 Task: Open Card Customer Satisfaction Review in Board Product Market Fit Analysis and Optimization to Workspace Human Resources Software and add a team member Softage.2@softage.net, a label Blue, a checklist Football, an attachment from your computer, a color Blue and finally, add a card description 'Research and develop new service pricing strategy' and a comment 'Let us approach this task with a sense of urgency and prioritize it accordingly.'. Add a start date 'Jan 06, 1900' with a due date 'Jan 13, 1900'
Action: Mouse moved to (519, 184)
Screenshot: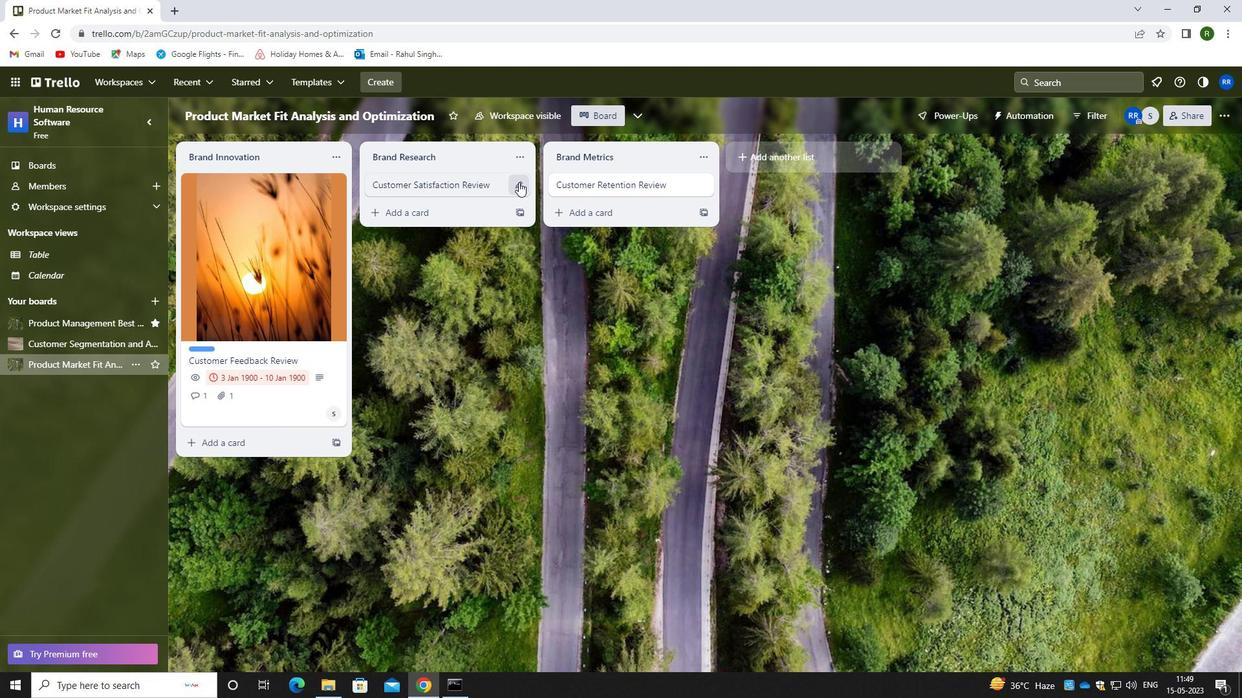 
Action: Mouse pressed left at (519, 184)
Screenshot: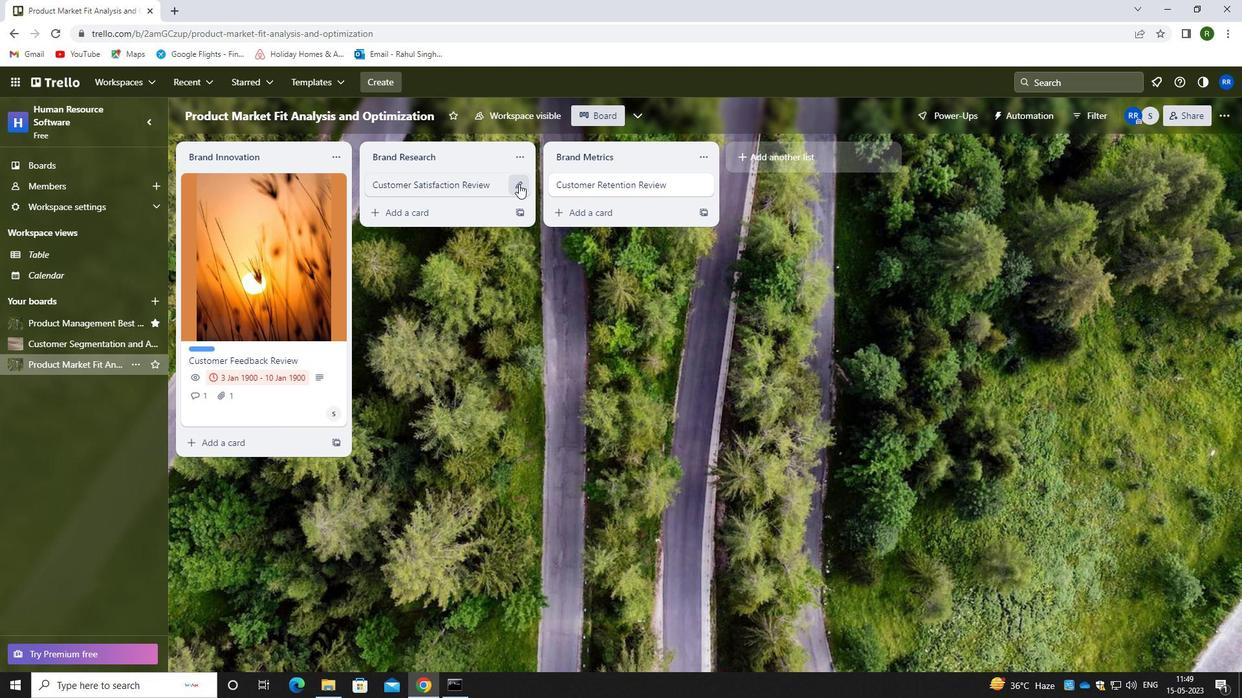 
Action: Mouse moved to (579, 182)
Screenshot: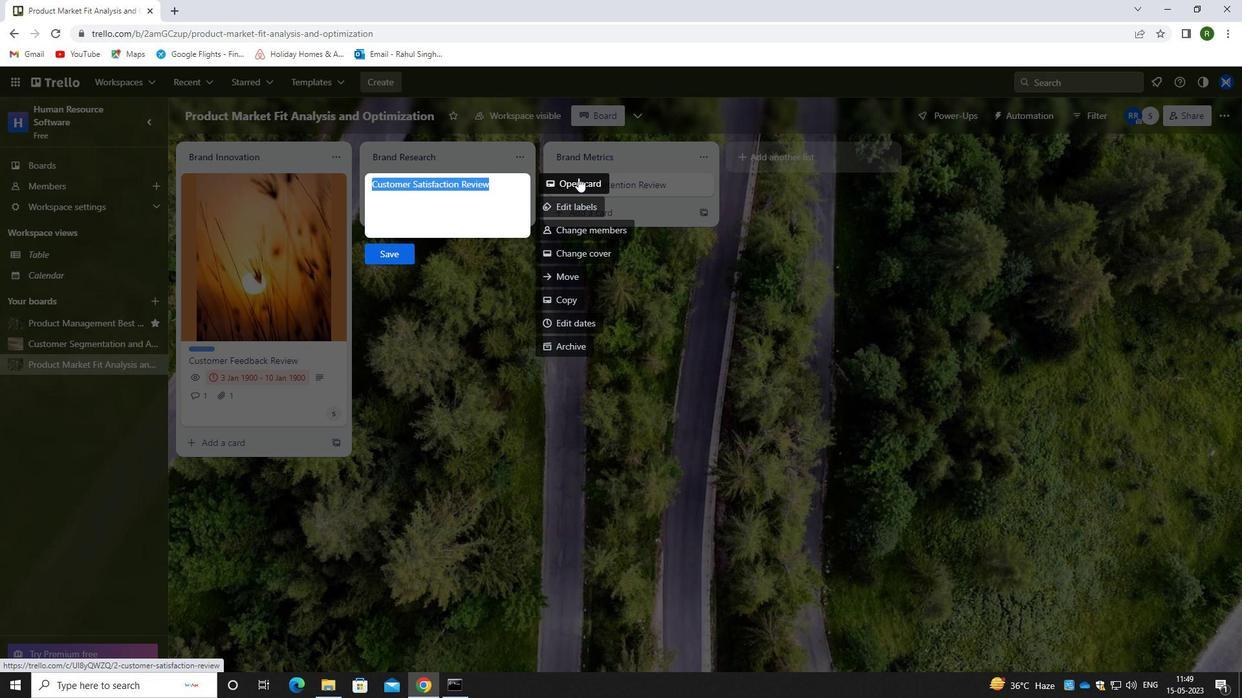 
Action: Mouse pressed left at (579, 182)
Screenshot: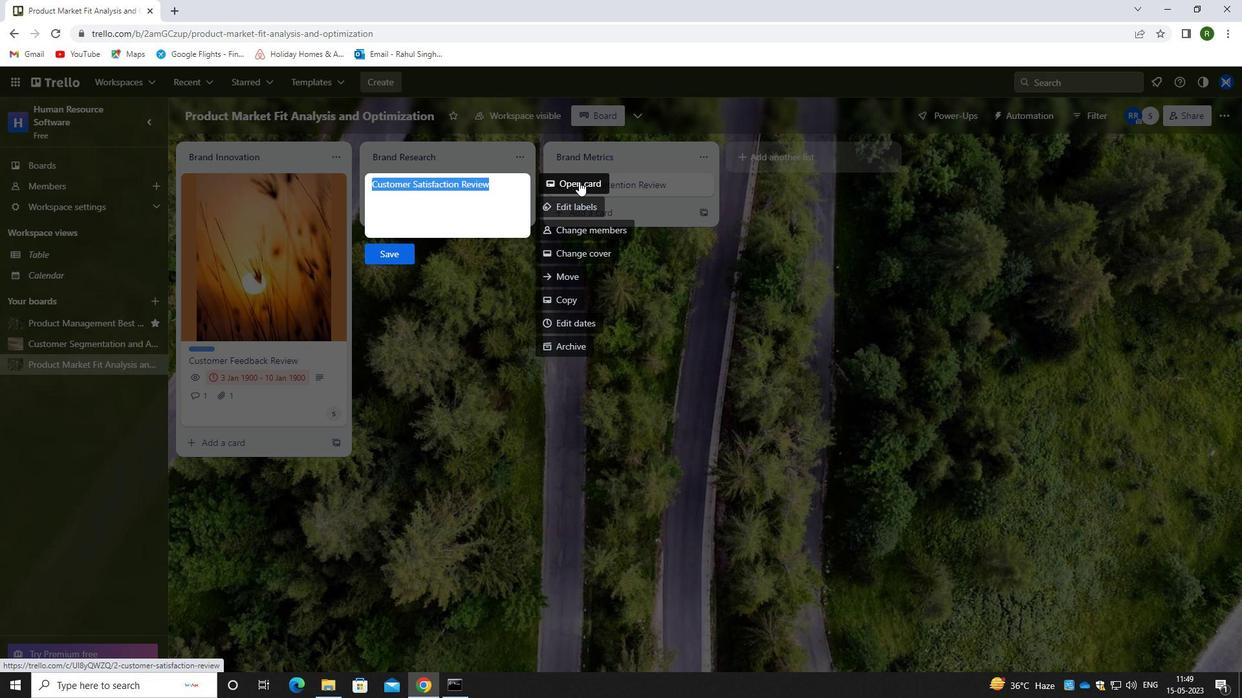 
Action: Mouse moved to (774, 232)
Screenshot: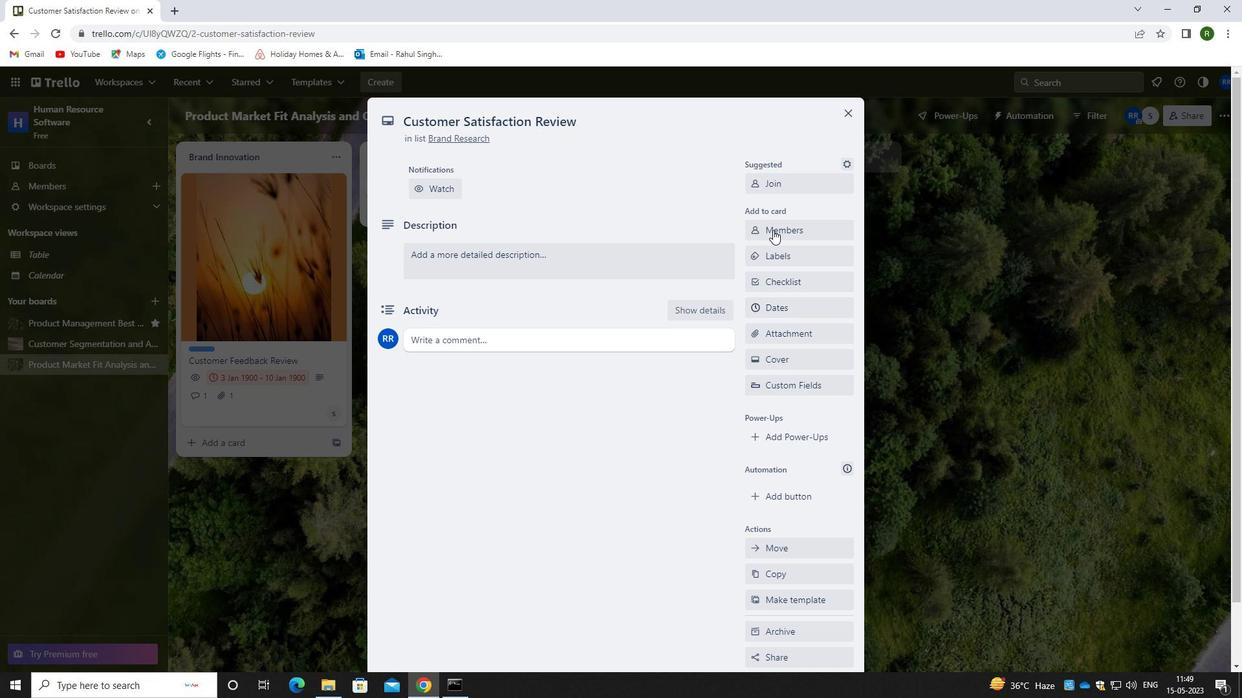 
Action: Mouse pressed left at (774, 232)
Screenshot: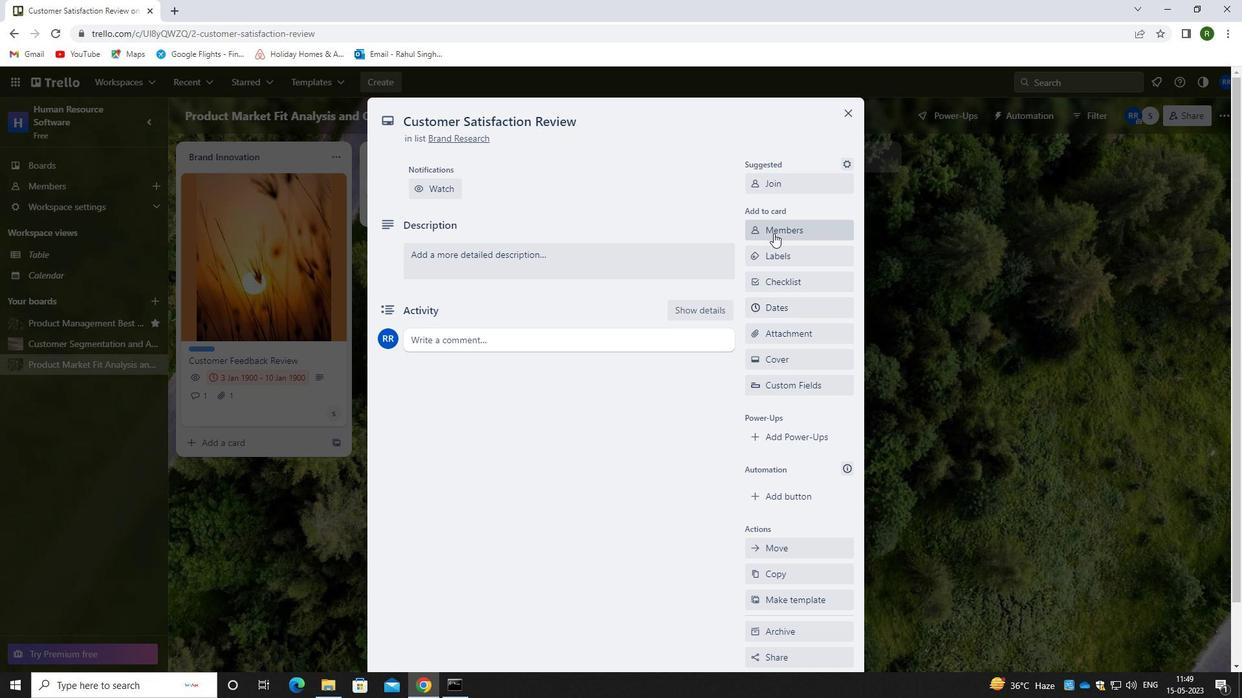 
Action: Mouse moved to (767, 277)
Screenshot: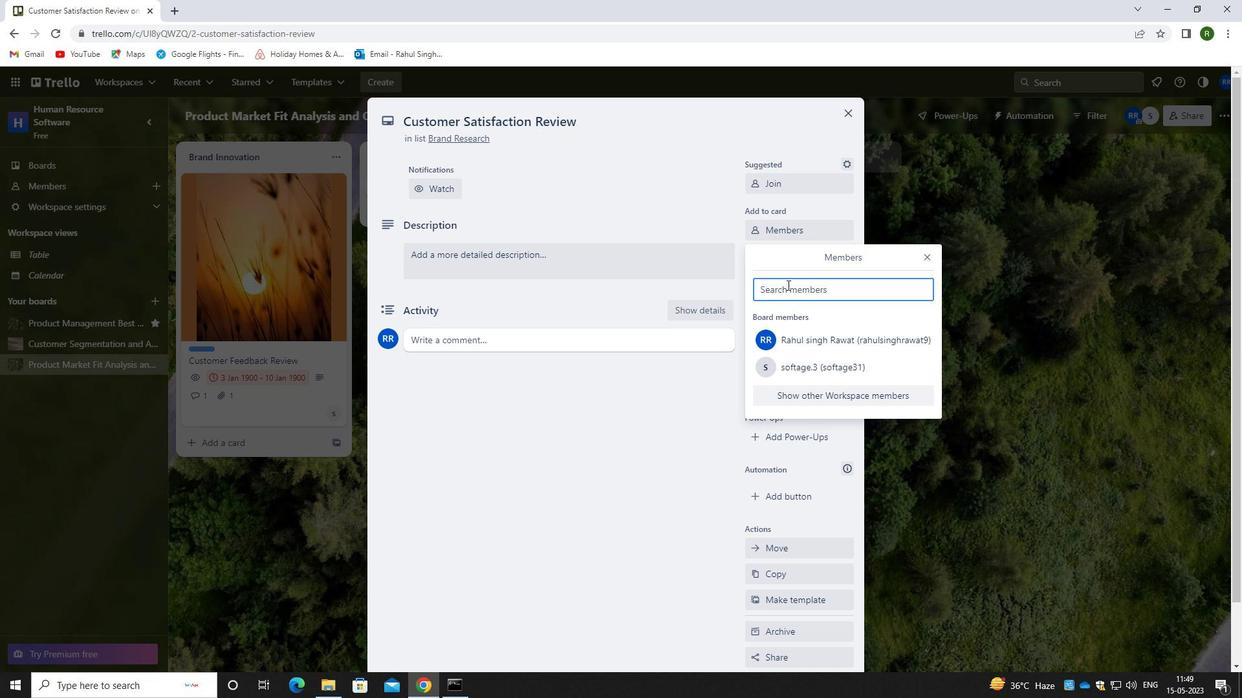 
Action: Key pressed <Key.caps_lock>s<Key.caps_lock>oftage.2<Key.shift>@SOFTAG.NEY<Key.backspace>T
Screenshot: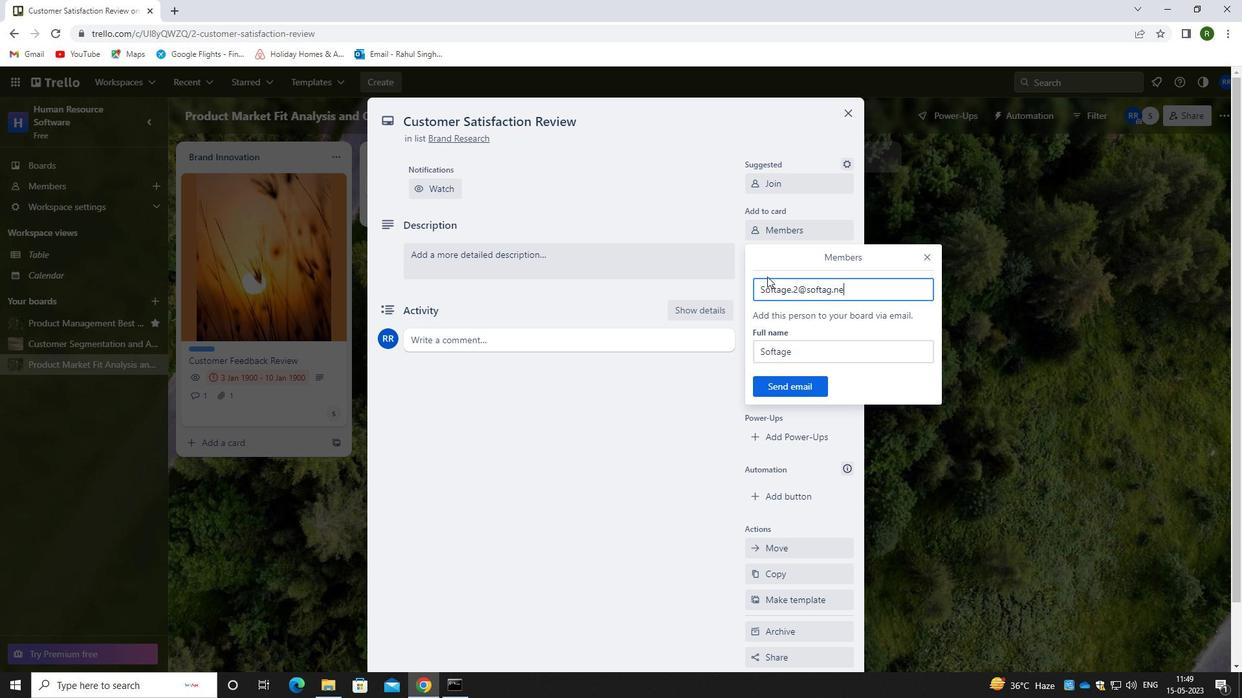 
Action: Mouse moved to (810, 393)
Screenshot: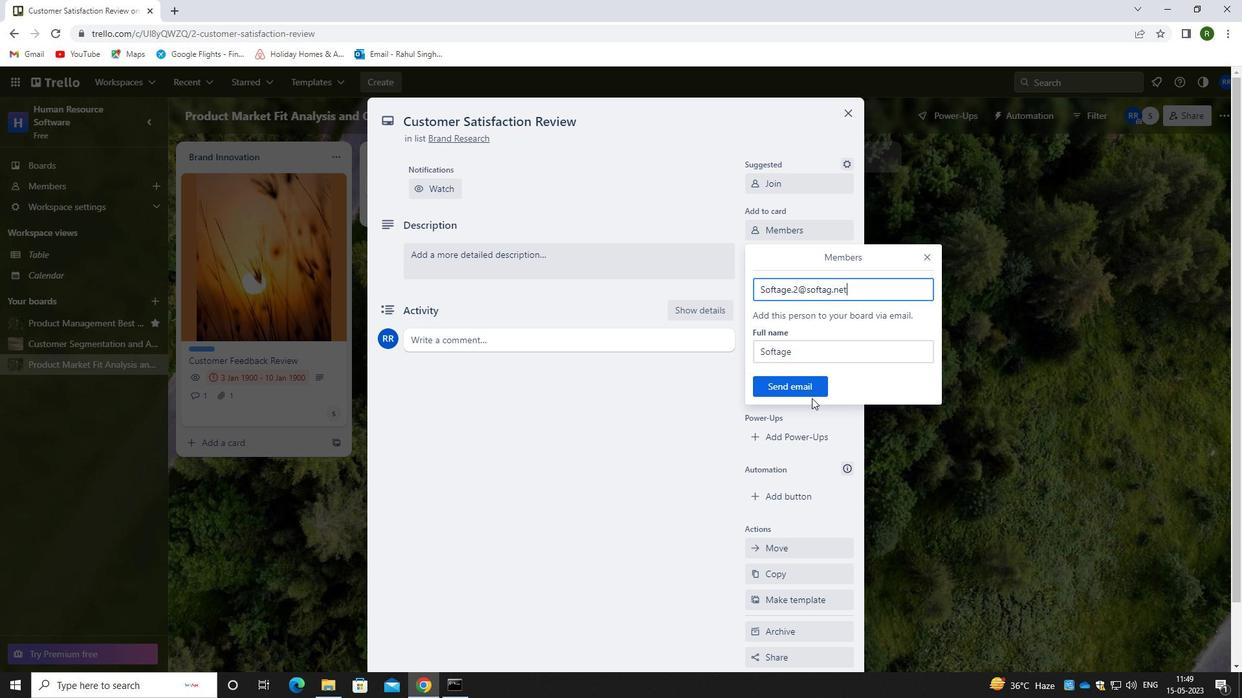 
Action: Mouse pressed left at (810, 393)
Screenshot: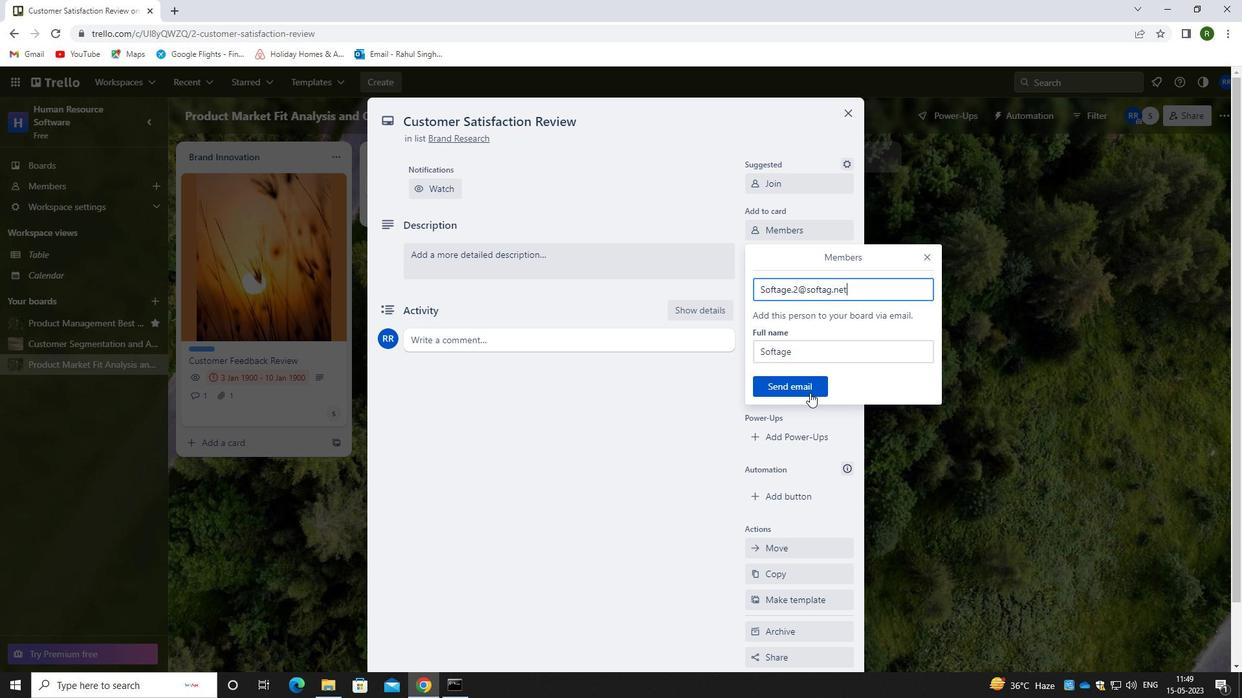 
Action: Mouse moved to (791, 259)
Screenshot: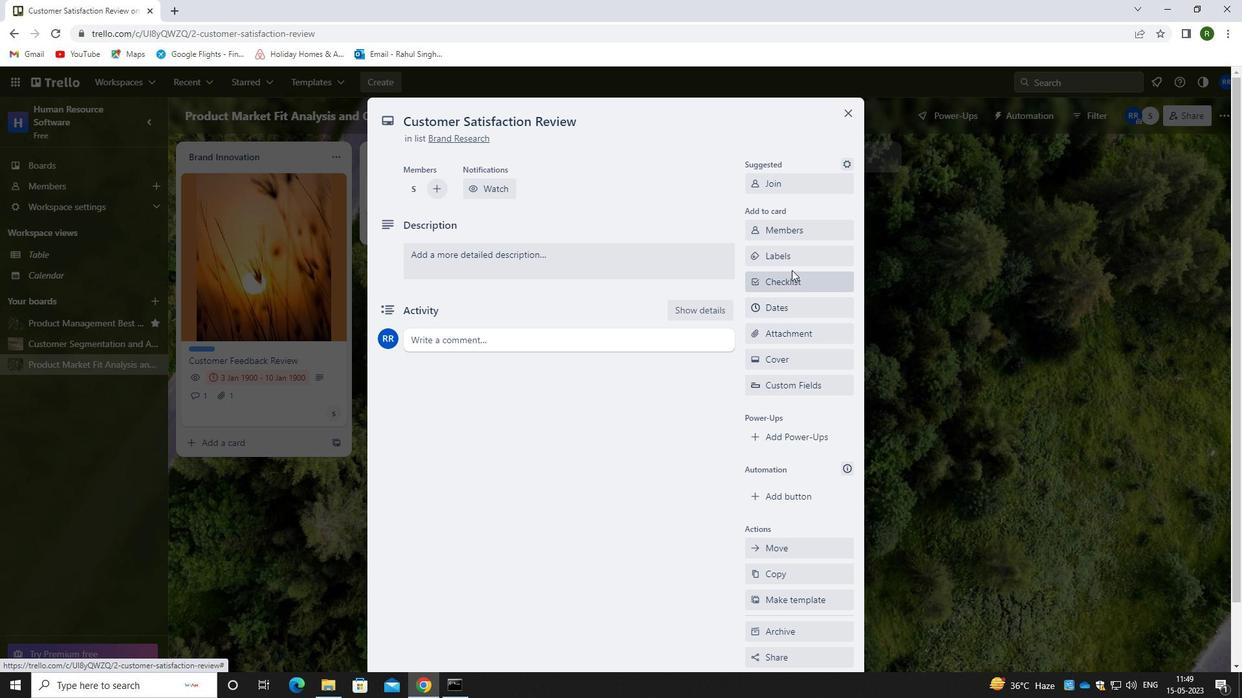 
Action: Mouse pressed left at (791, 259)
Screenshot: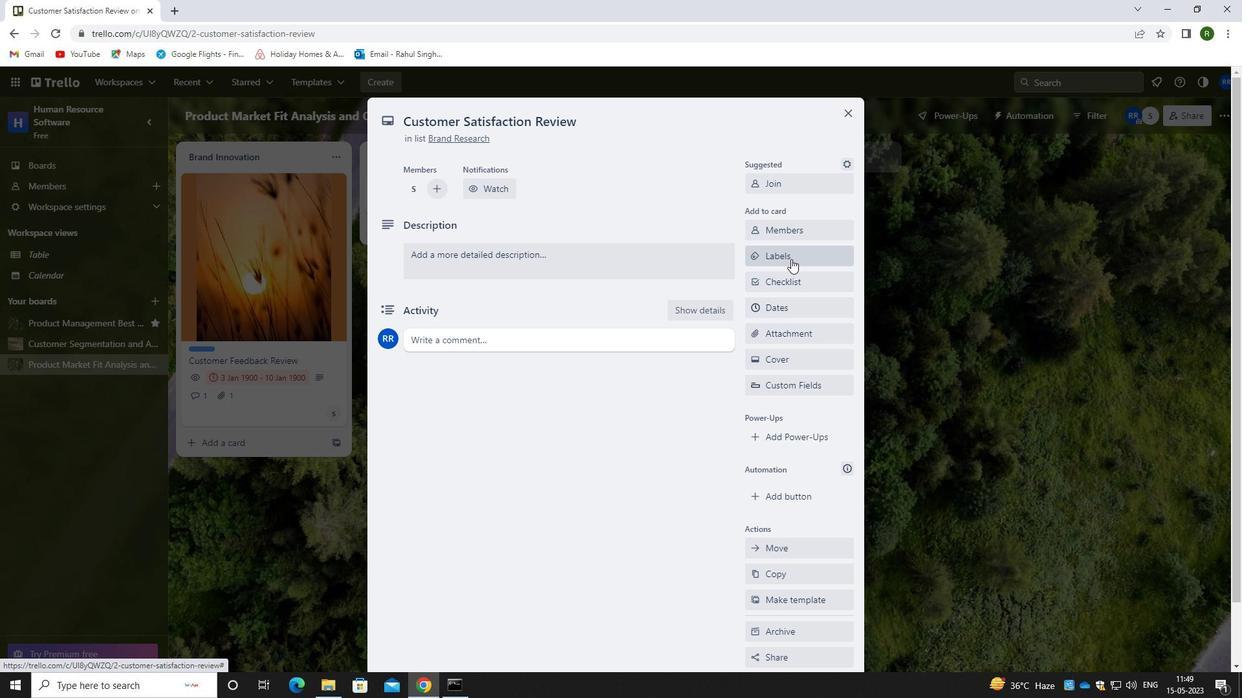 
Action: Mouse moved to (791, 259)
Screenshot: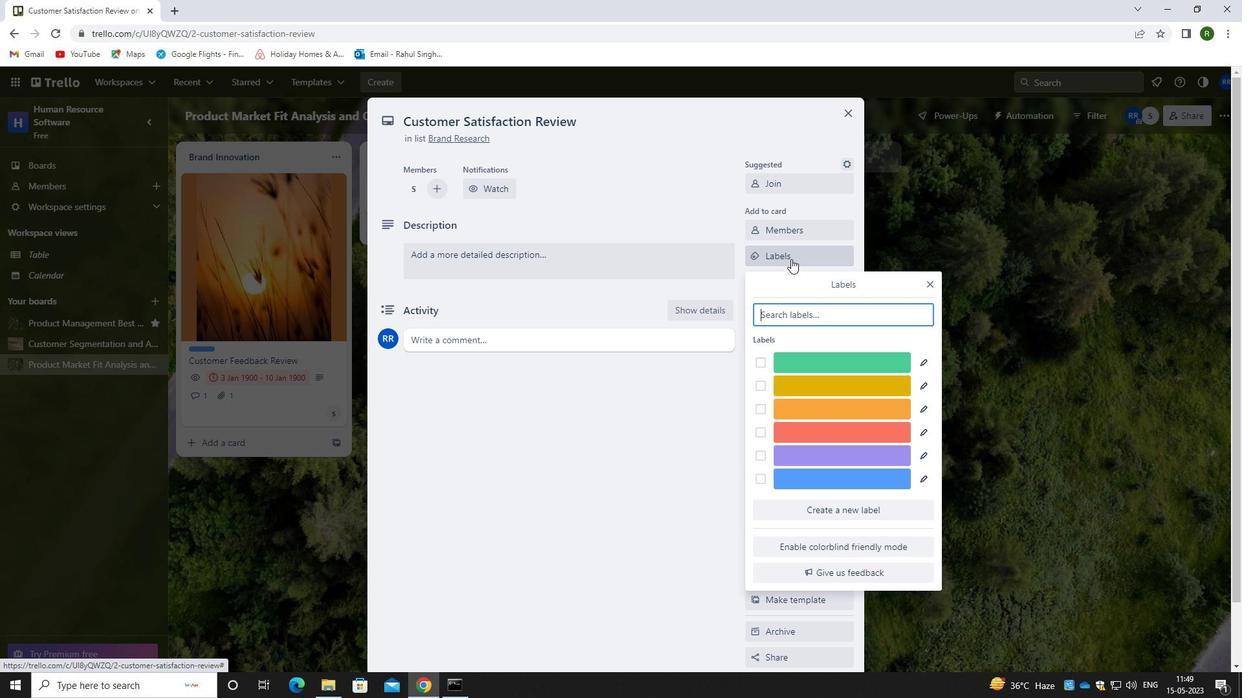 
Action: Key pressed BLUE
Screenshot: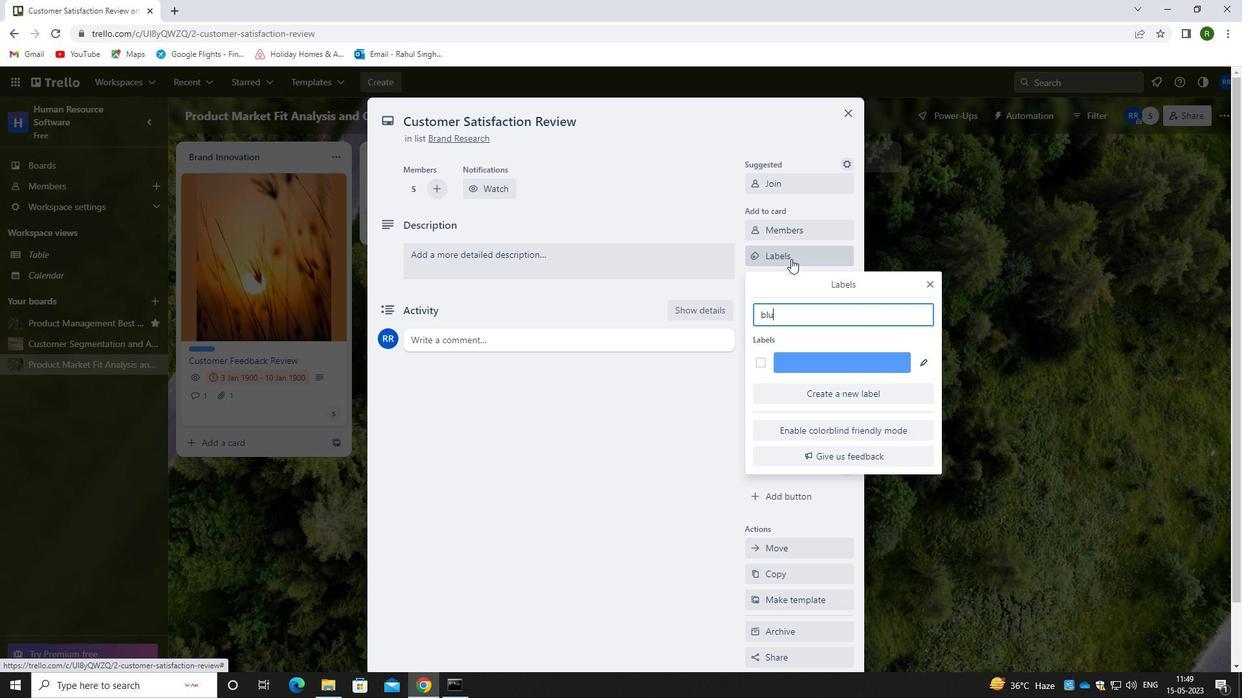 
Action: Mouse moved to (765, 362)
Screenshot: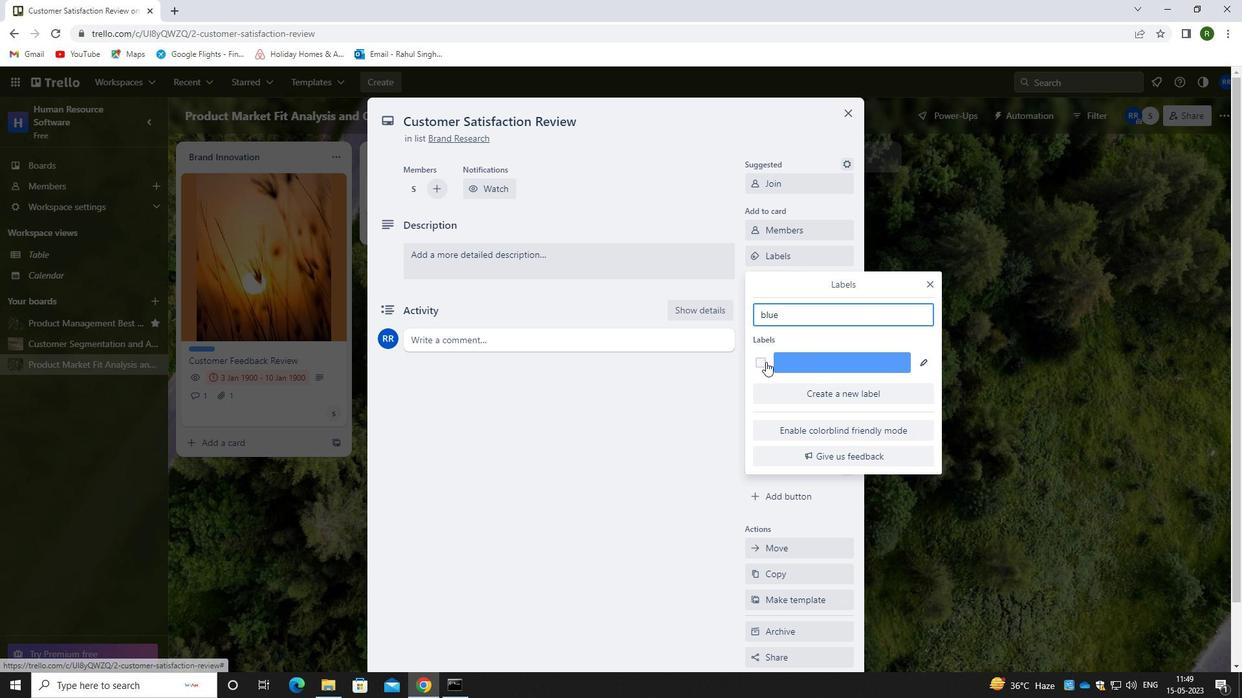 
Action: Mouse pressed left at (765, 362)
Screenshot: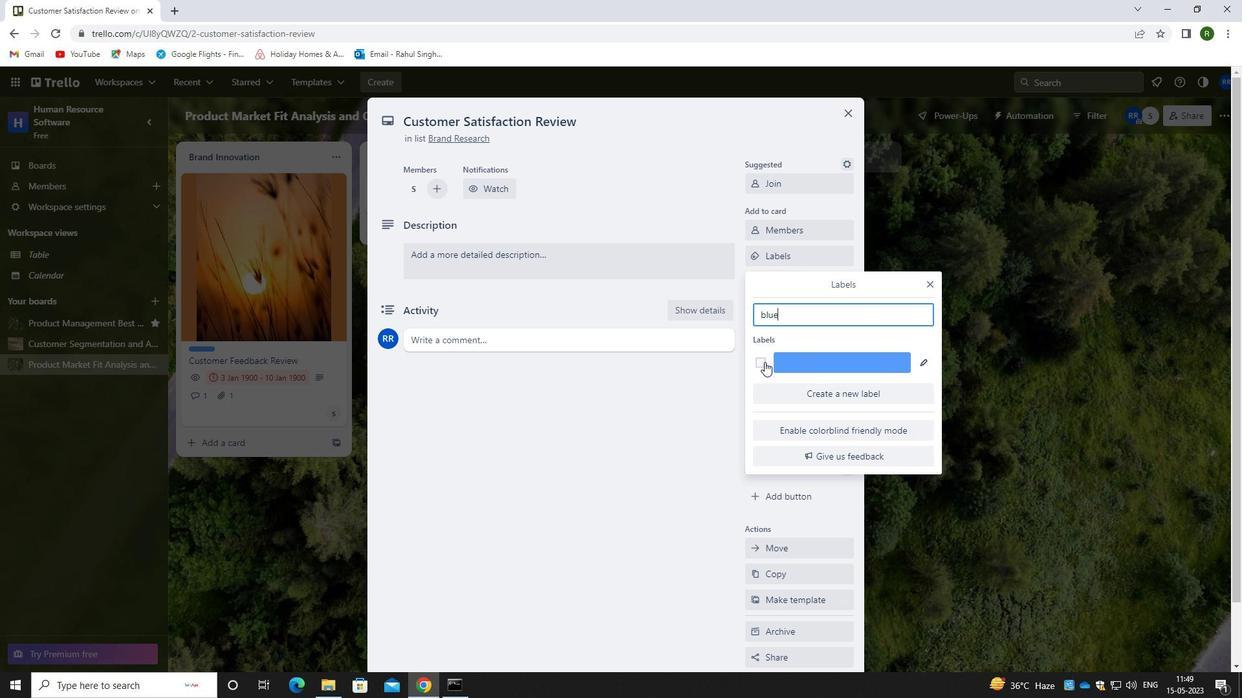 
Action: Mouse moved to (674, 424)
Screenshot: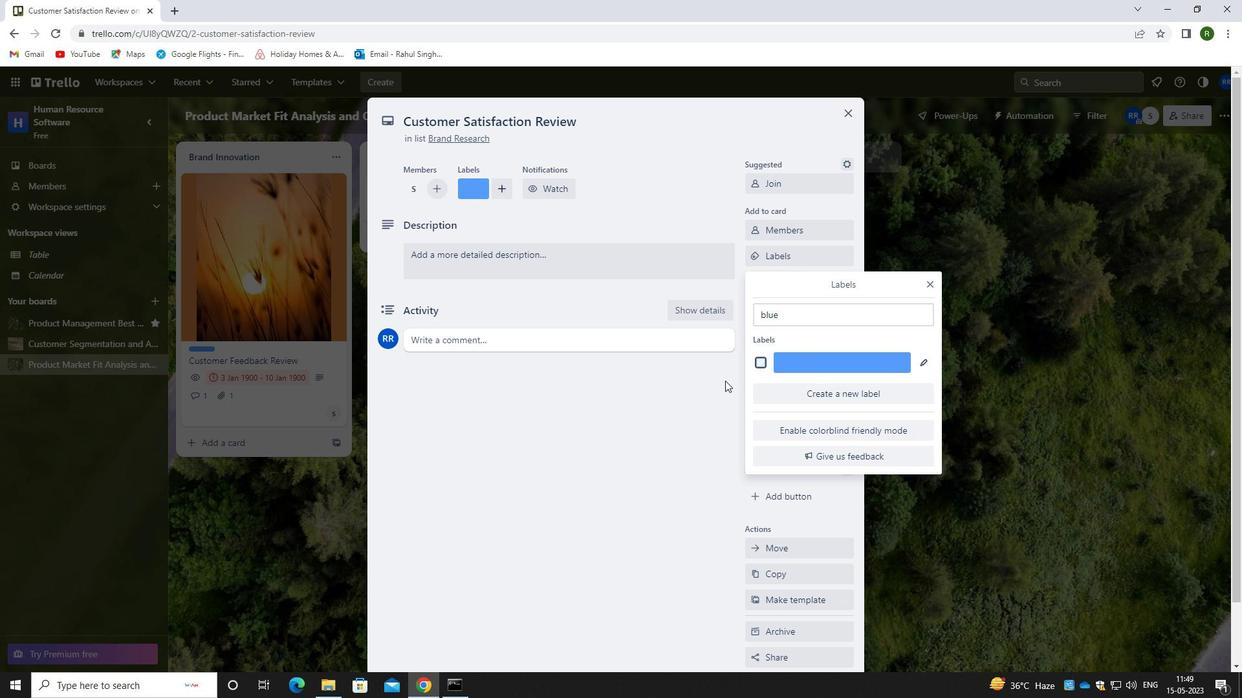 
Action: Mouse pressed left at (674, 424)
Screenshot: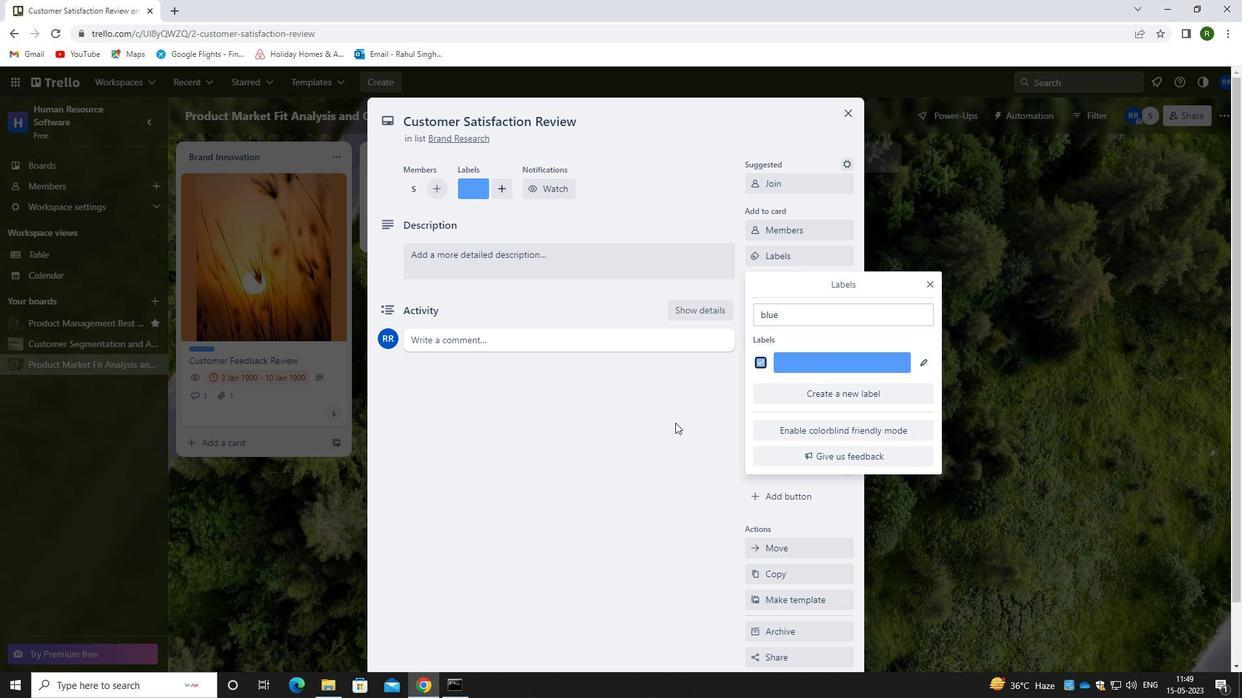 
Action: Mouse moved to (803, 284)
Screenshot: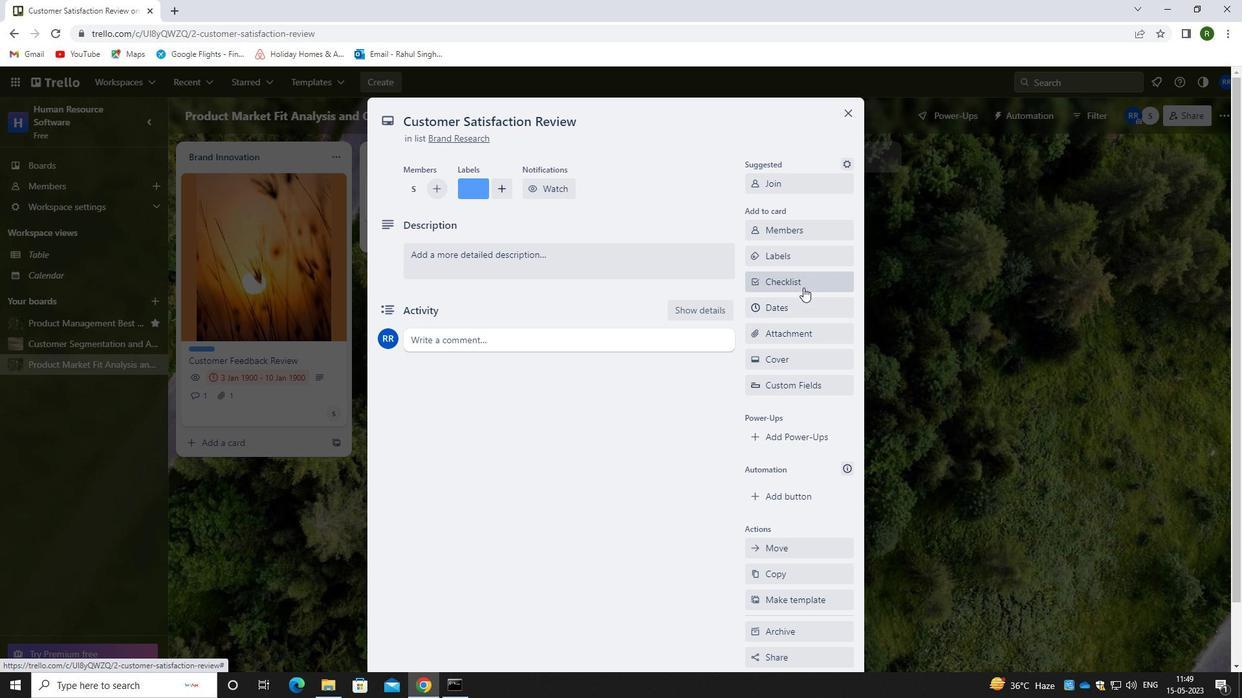 
Action: Mouse pressed left at (803, 284)
Screenshot: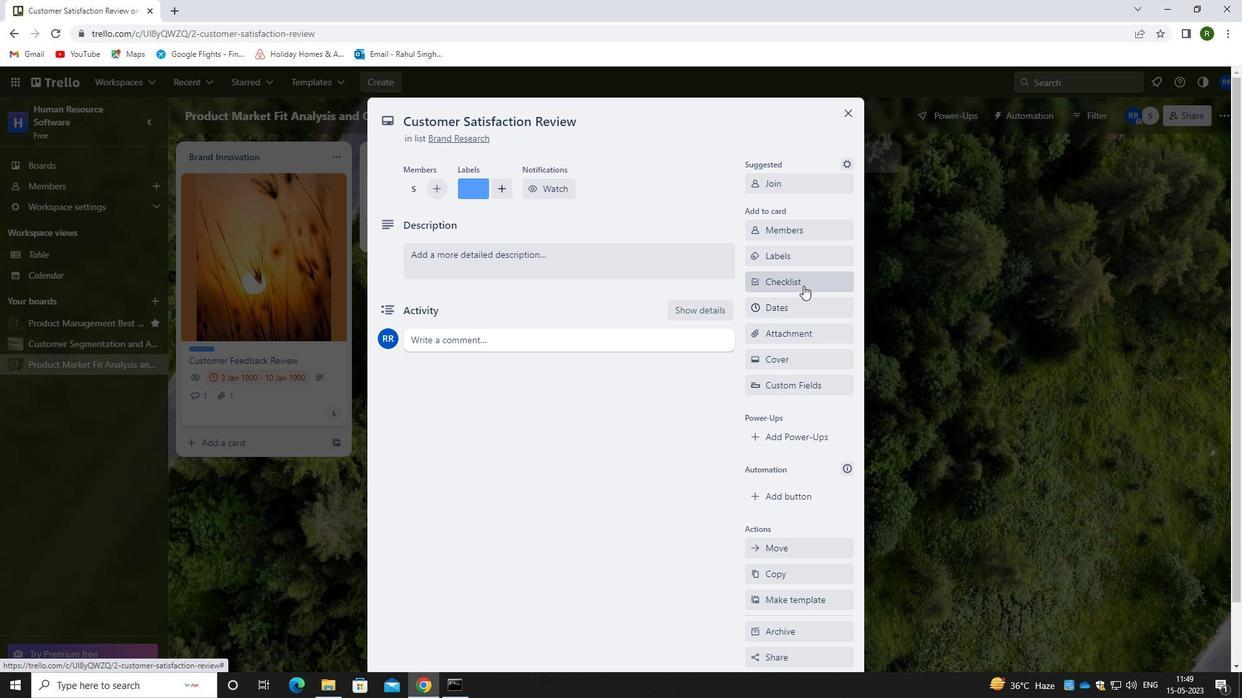
Action: Mouse moved to (759, 317)
Screenshot: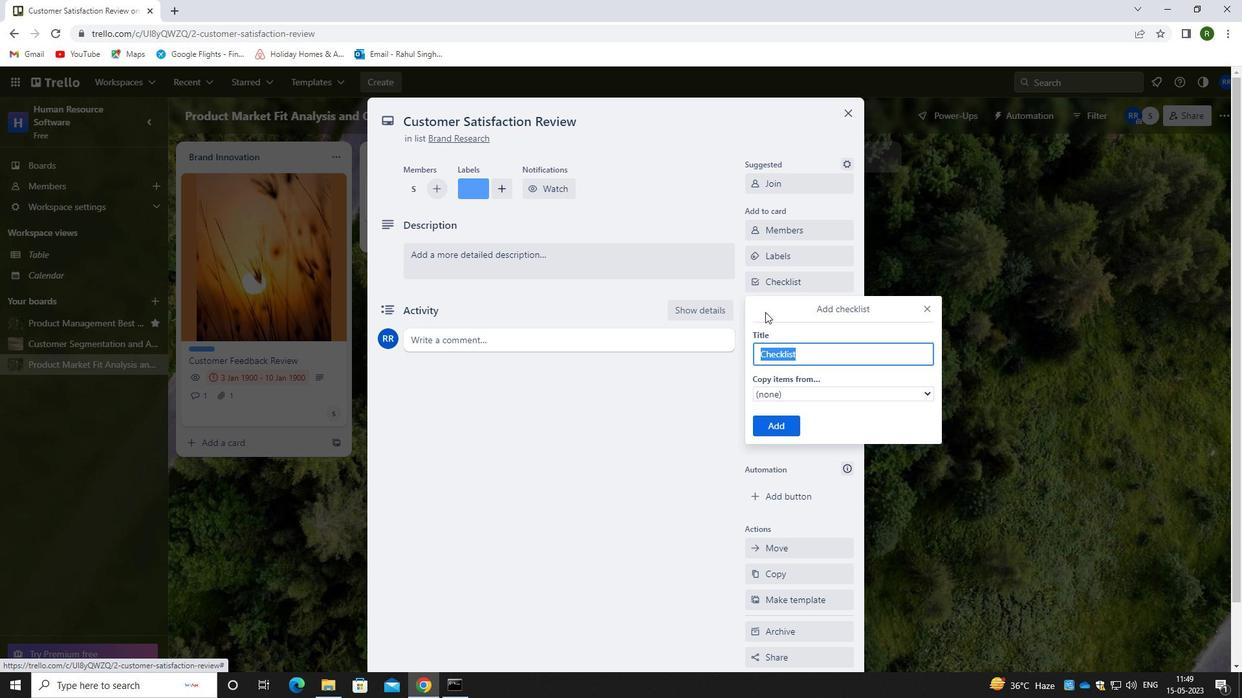 
Action: Key pressed <Key.shift>FOOTBALL
Screenshot: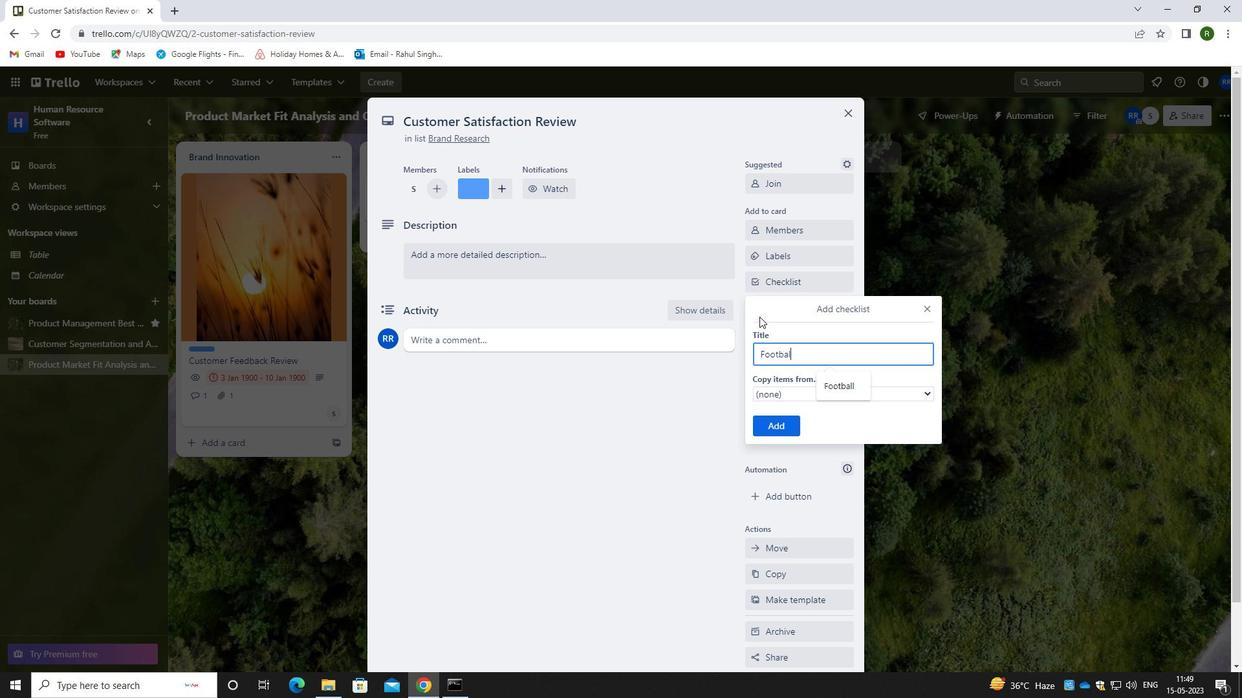 
Action: Mouse moved to (774, 427)
Screenshot: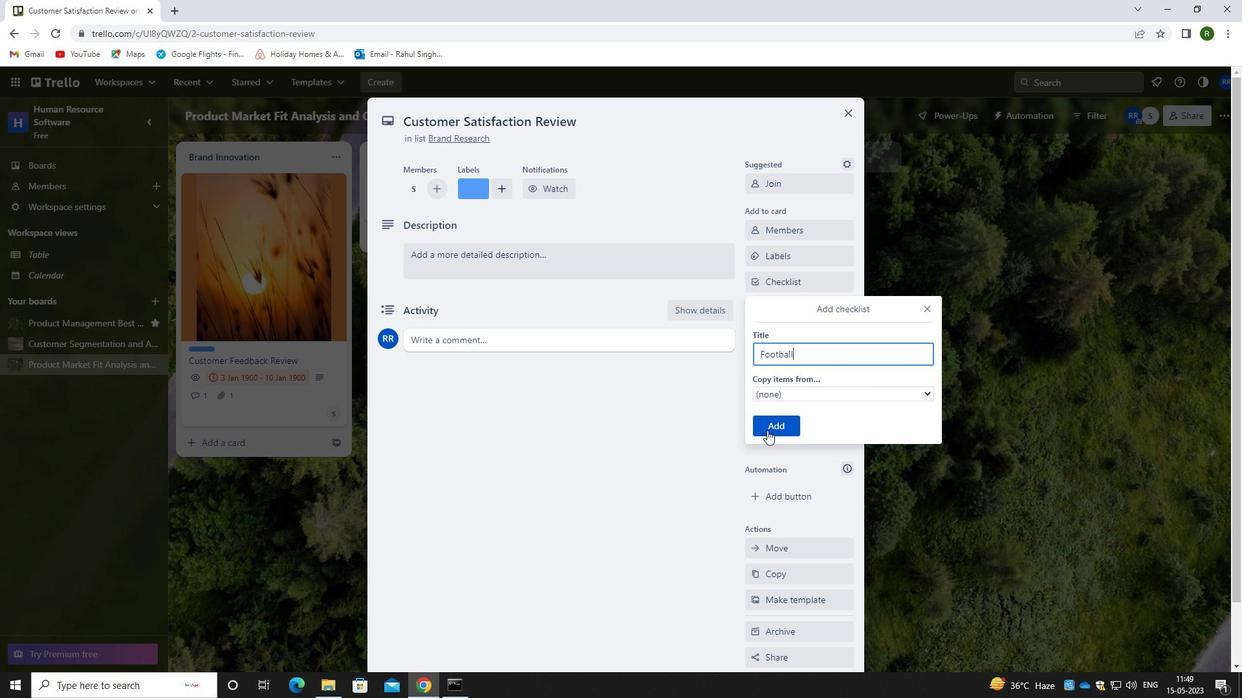 
Action: Mouse pressed left at (774, 427)
Screenshot: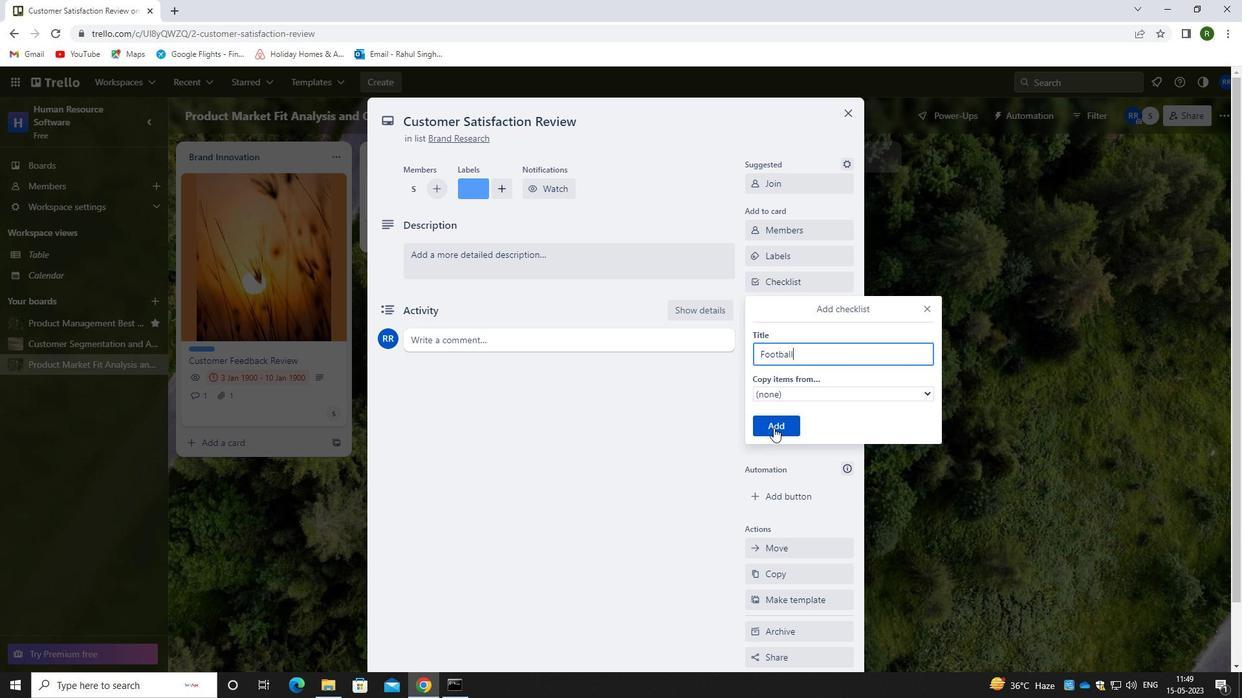 
Action: Mouse moved to (803, 336)
Screenshot: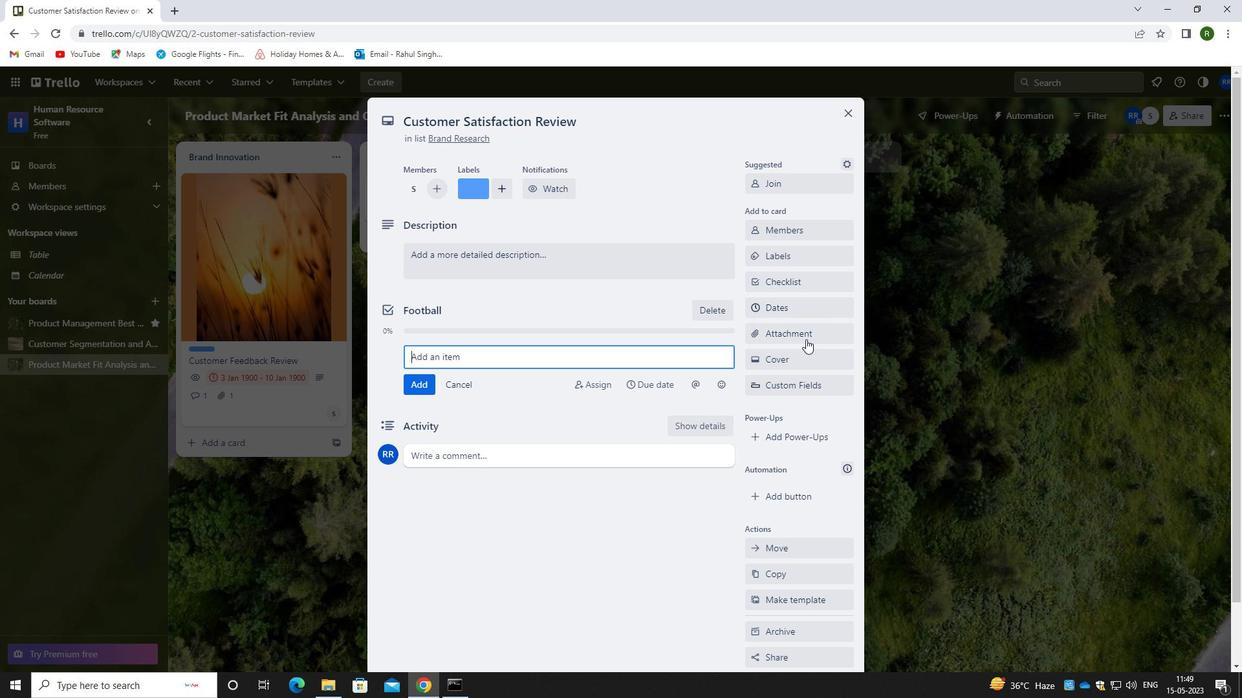 
Action: Mouse pressed left at (803, 336)
Screenshot: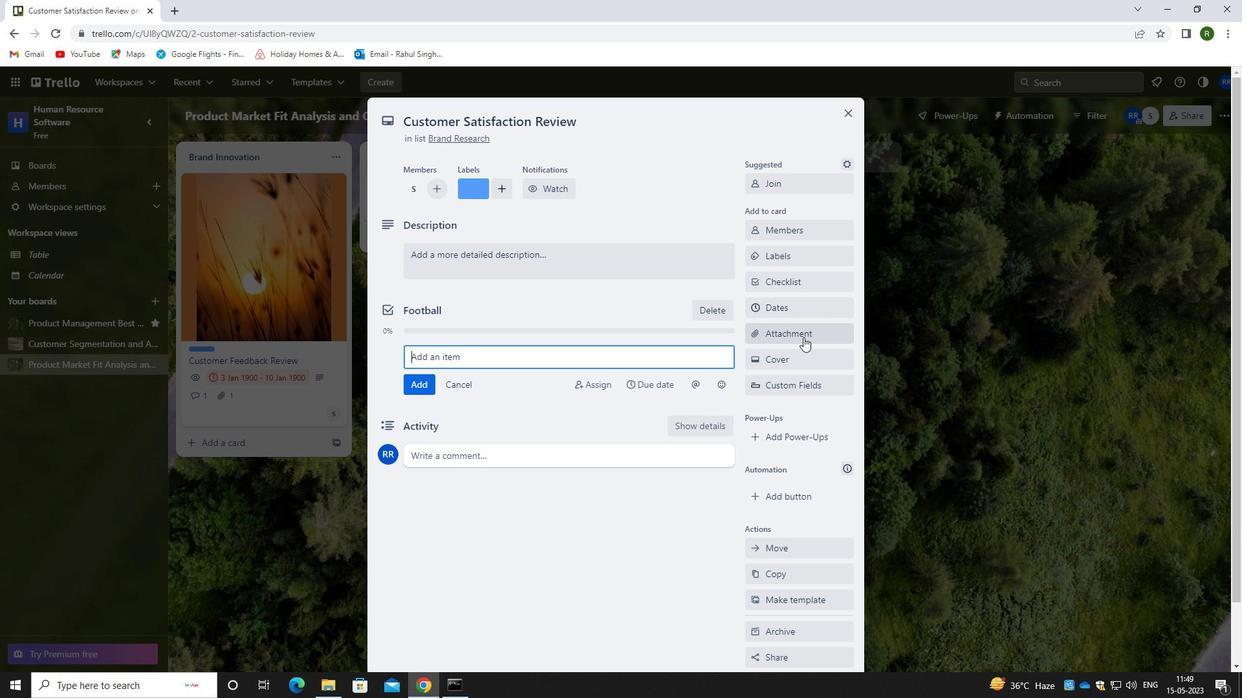 
Action: Mouse moved to (808, 332)
Screenshot: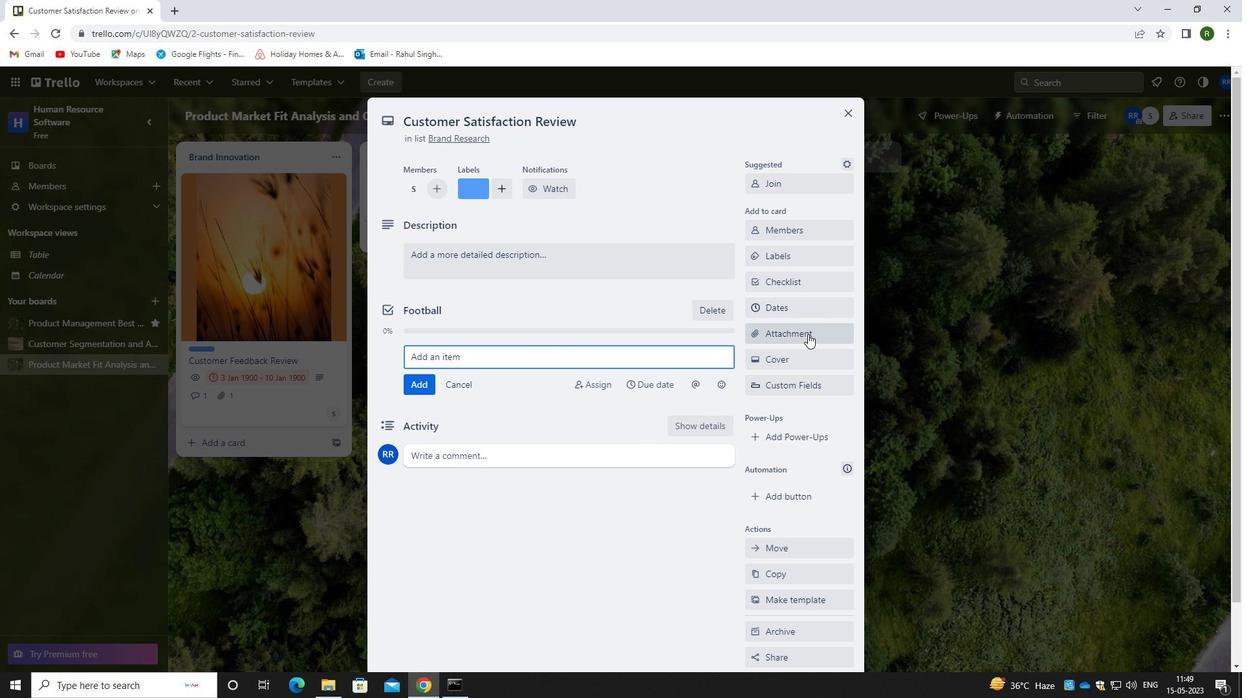 
Action: Mouse pressed left at (808, 332)
Screenshot: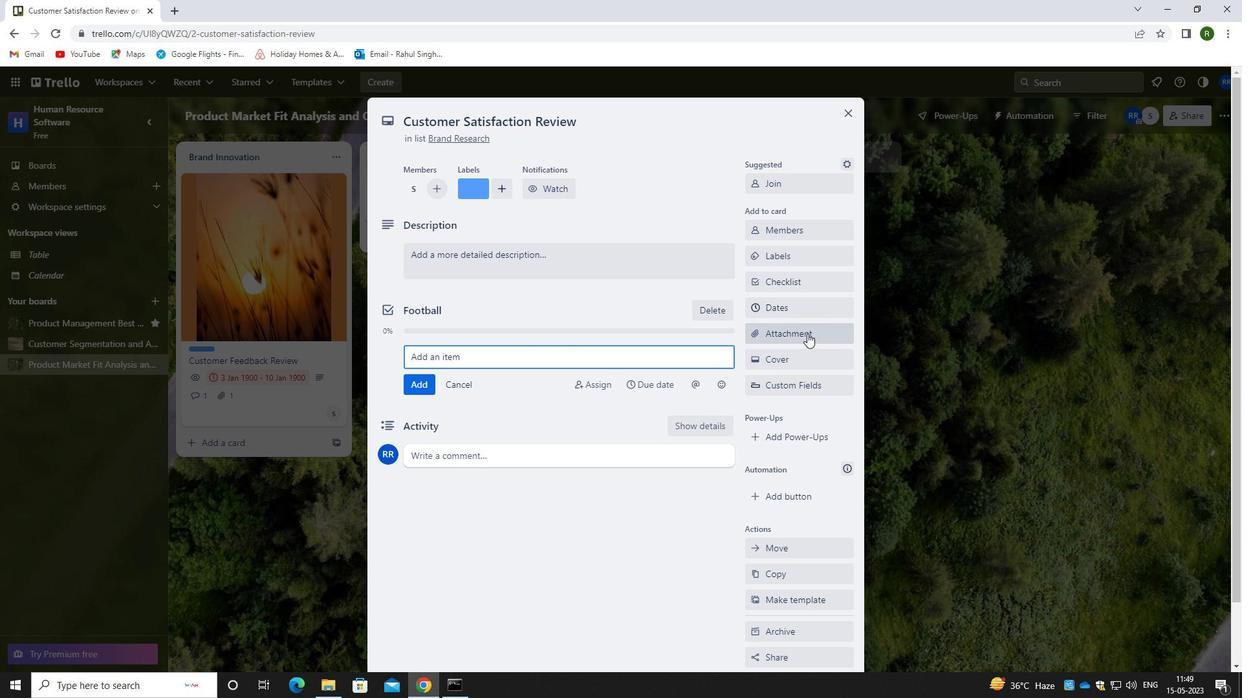 
Action: Mouse moved to (788, 394)
Screenshot: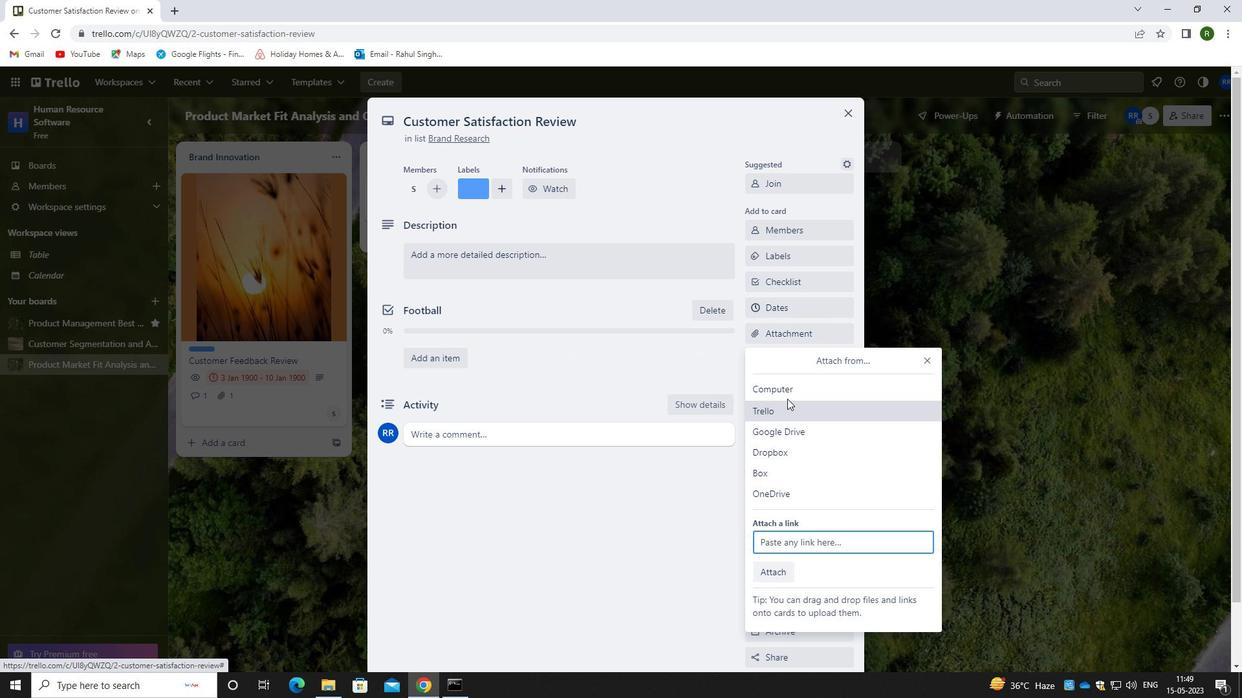 
Action: Mouse pressed left at (788, 394)
Screenshot: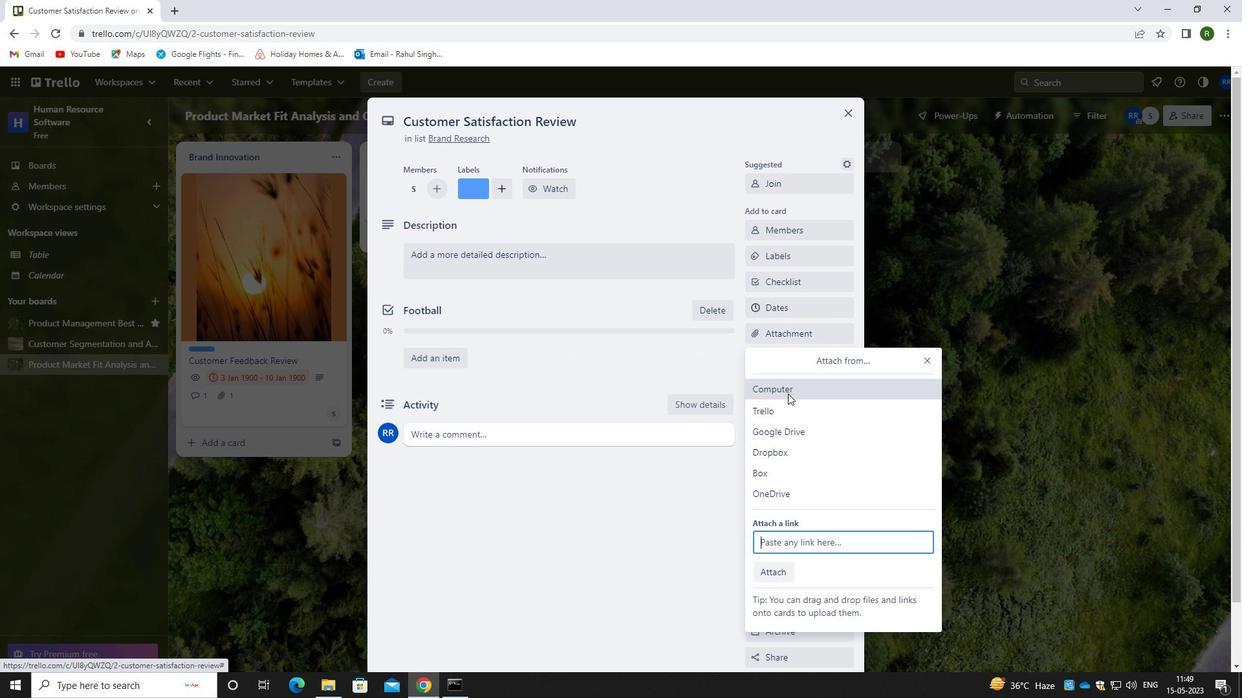 
Action: Mouse moved to (162, 144)
Screenshot: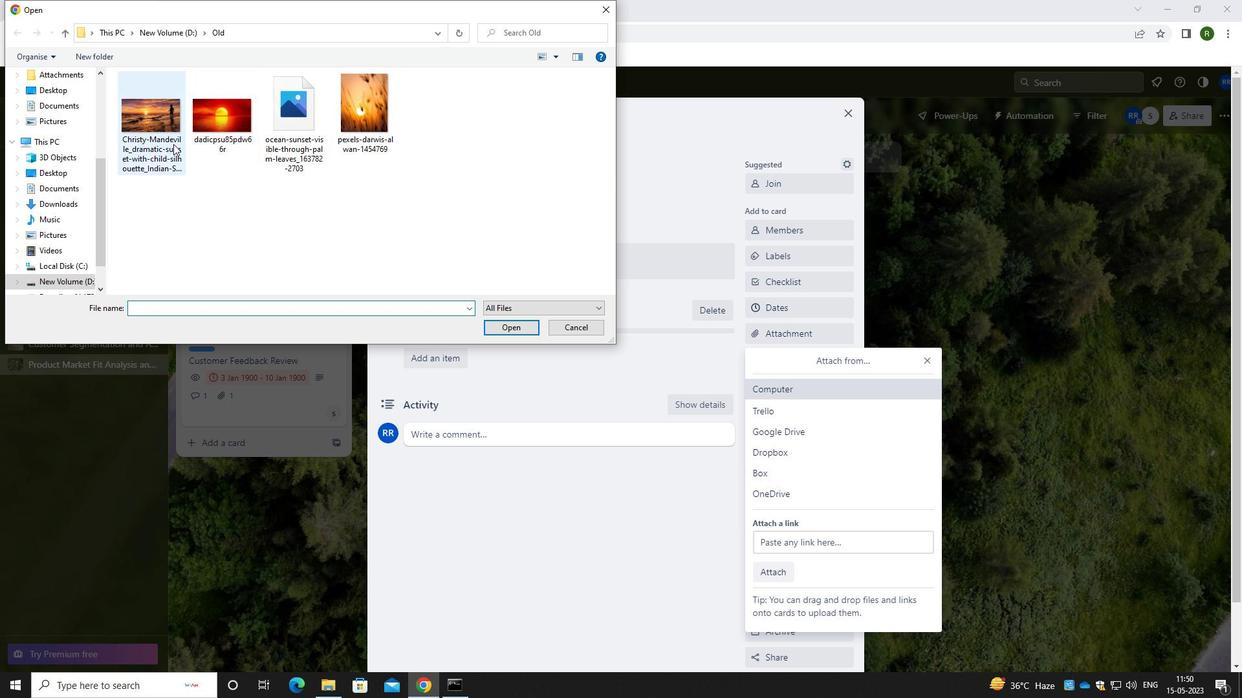 
Action: Mouse pressed left at (162, 144)
Screenshot: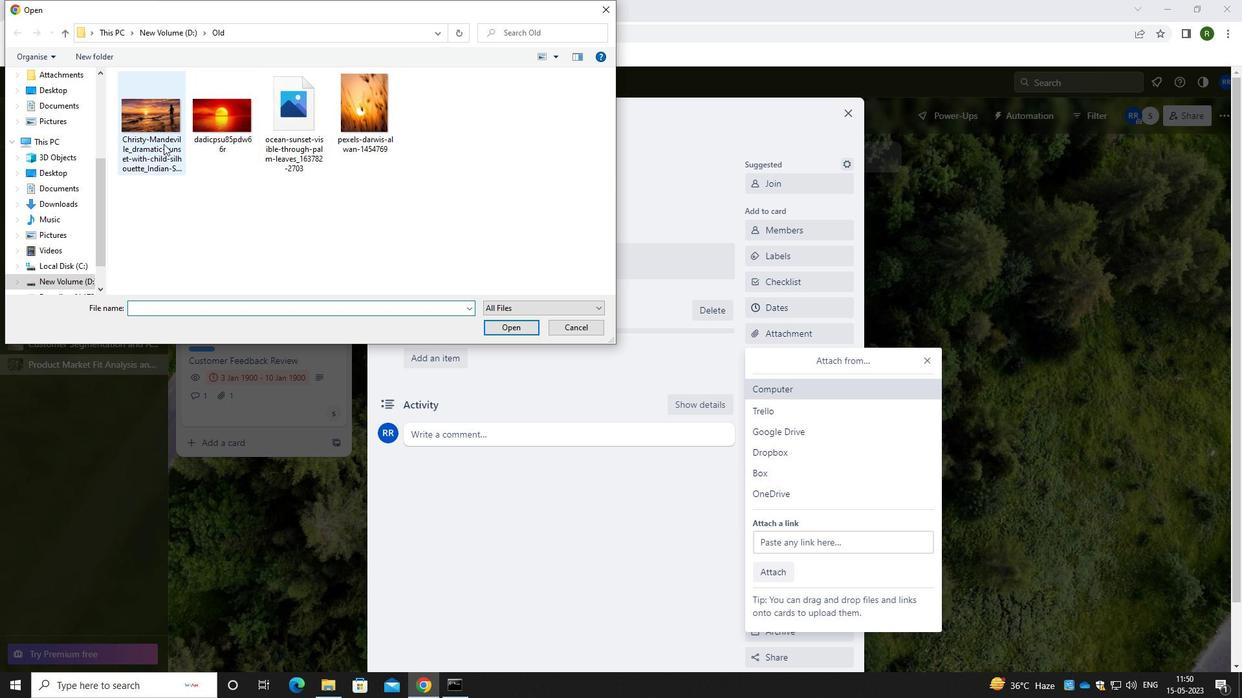 
Action: Mouse moved to (517, 328)
Screenshot: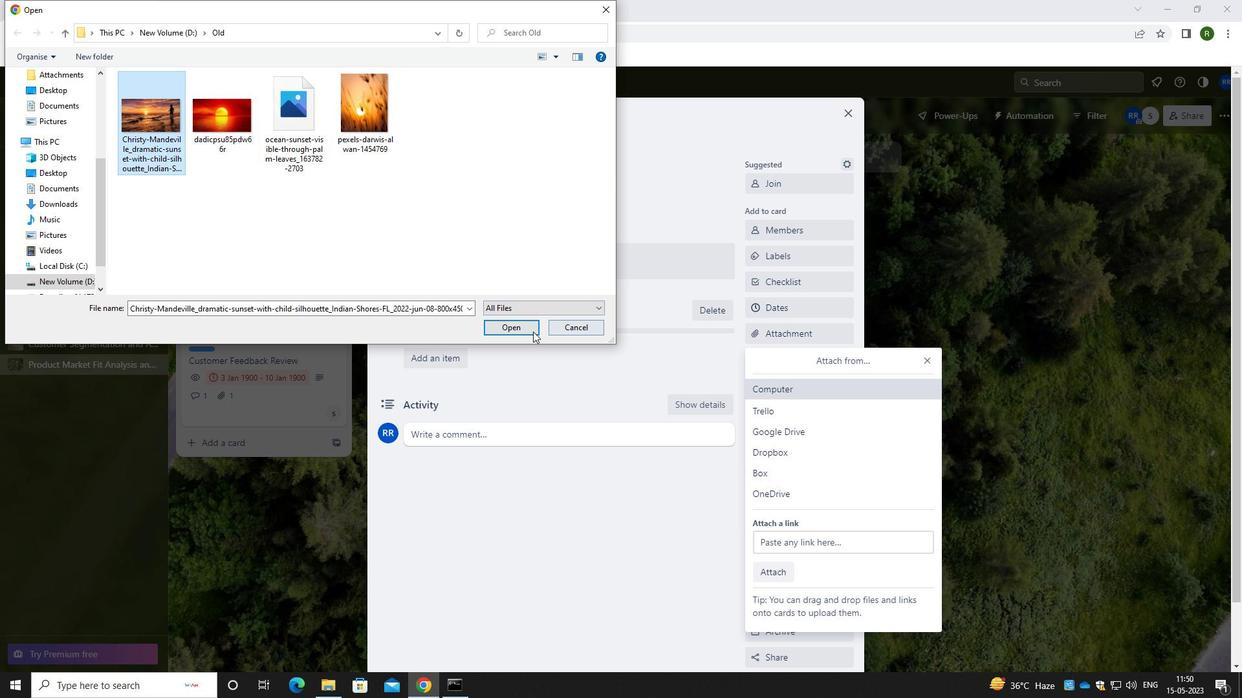 
Action: Mouse pressed left at (517, 328)
Screenshot: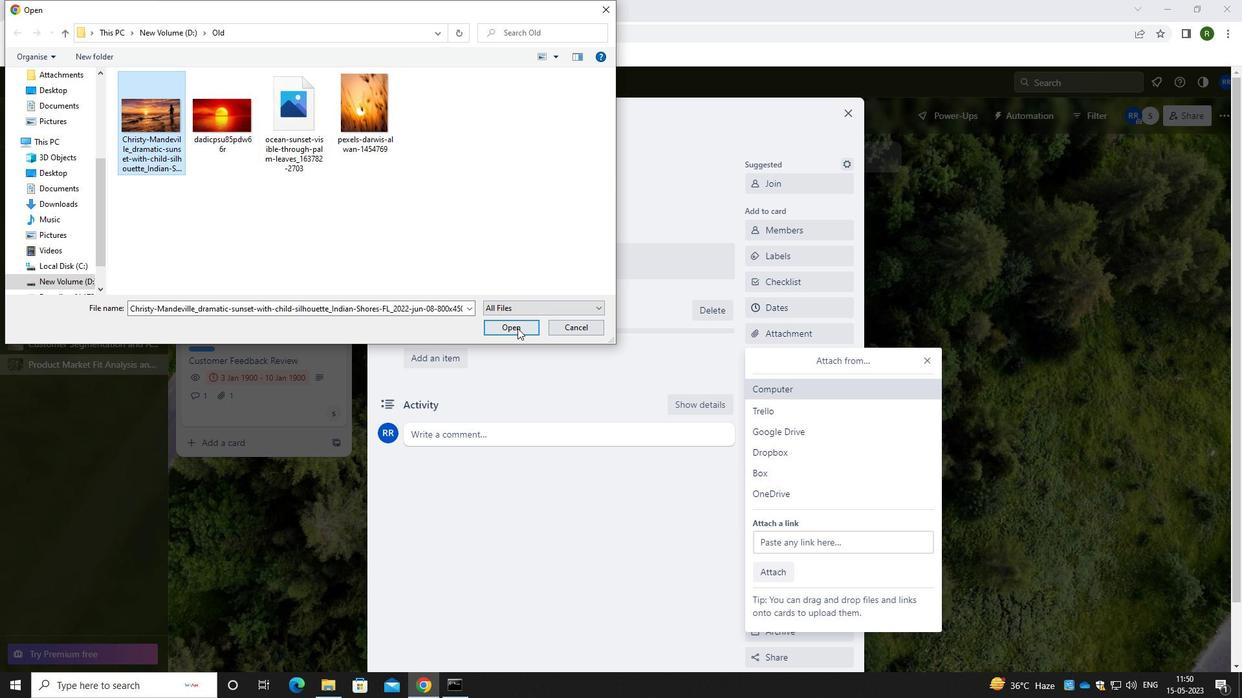 
Action: Mouse moved to (516, 359)
Screenshot: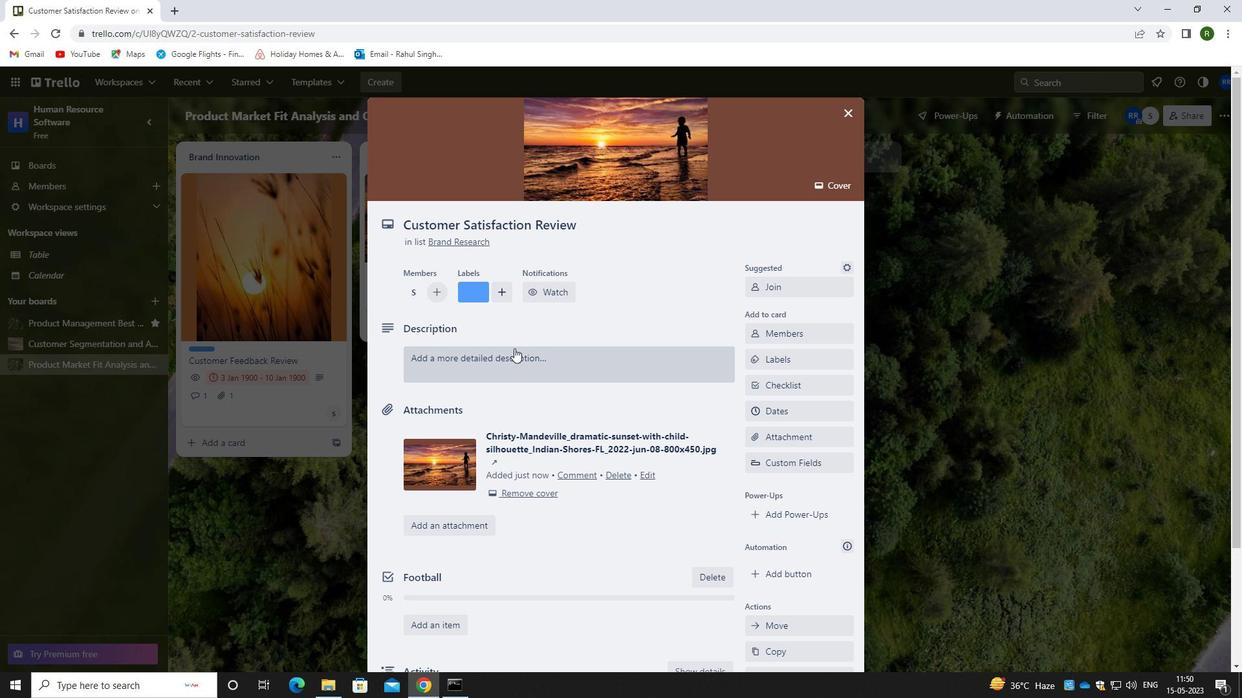 
Action: Mouse pressed left at (516, 359)
Screenshot: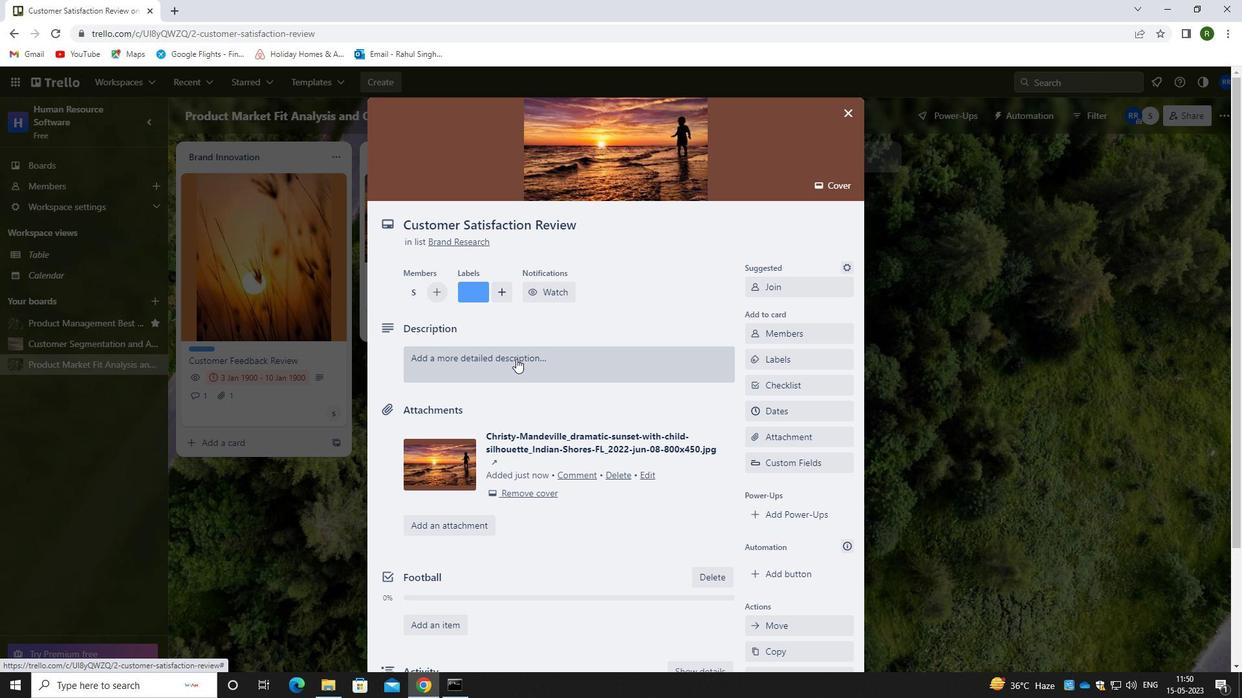 
Action: Mouse moved to (526, 408)
Screenshot: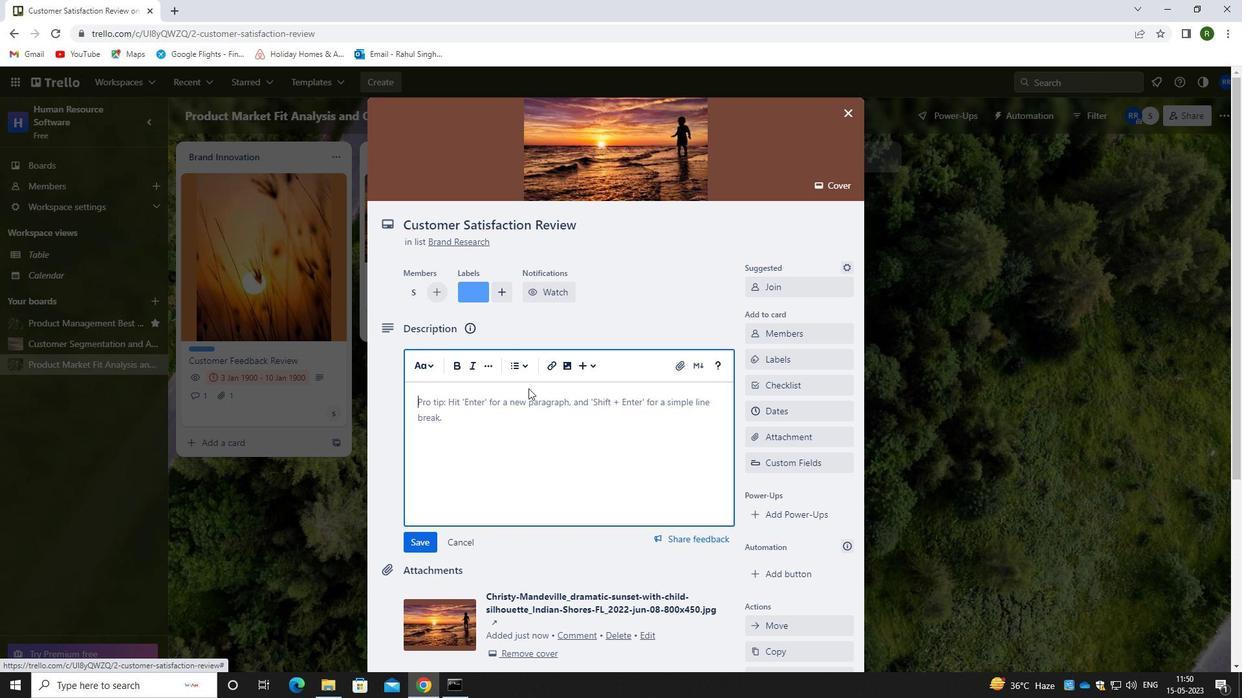 
Action: Key pressed <Key.caps_lock>R<Key.caps_lock>ESEARCH<Key.space>AND<Key.space>DEVELOP<Key.space>NEW<Key.space>SERVICE<Key.space>PRICING<Key.space>STAR<Key.backspace><Key.backspace>RATEGY
Screenshot: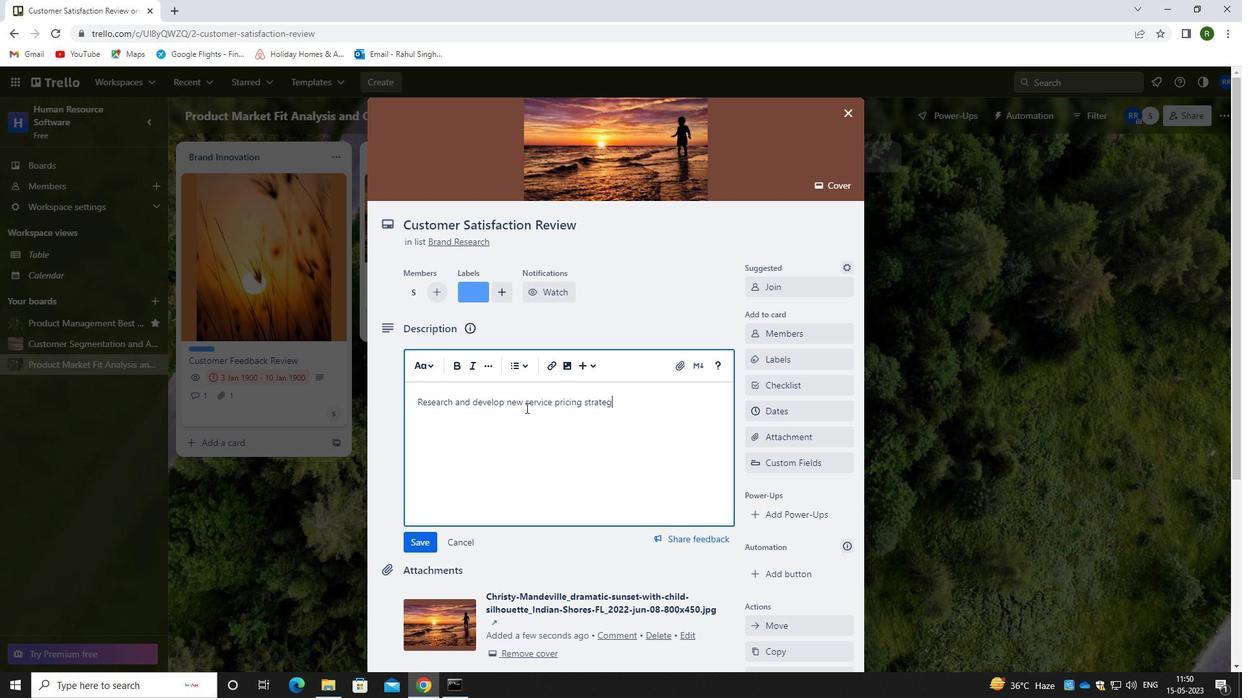 
Action: Mouse moved to (412, 543)
Screenshot: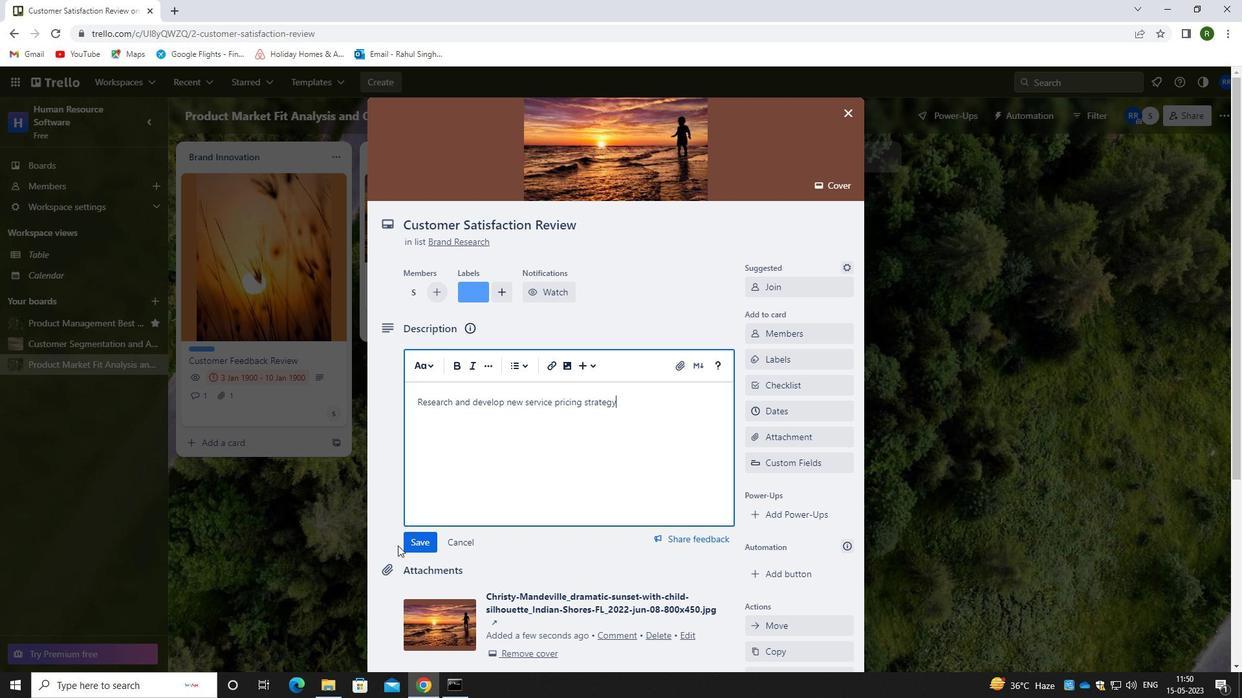 
Action: Mouse pressed left at (412, 543)
Screenshot: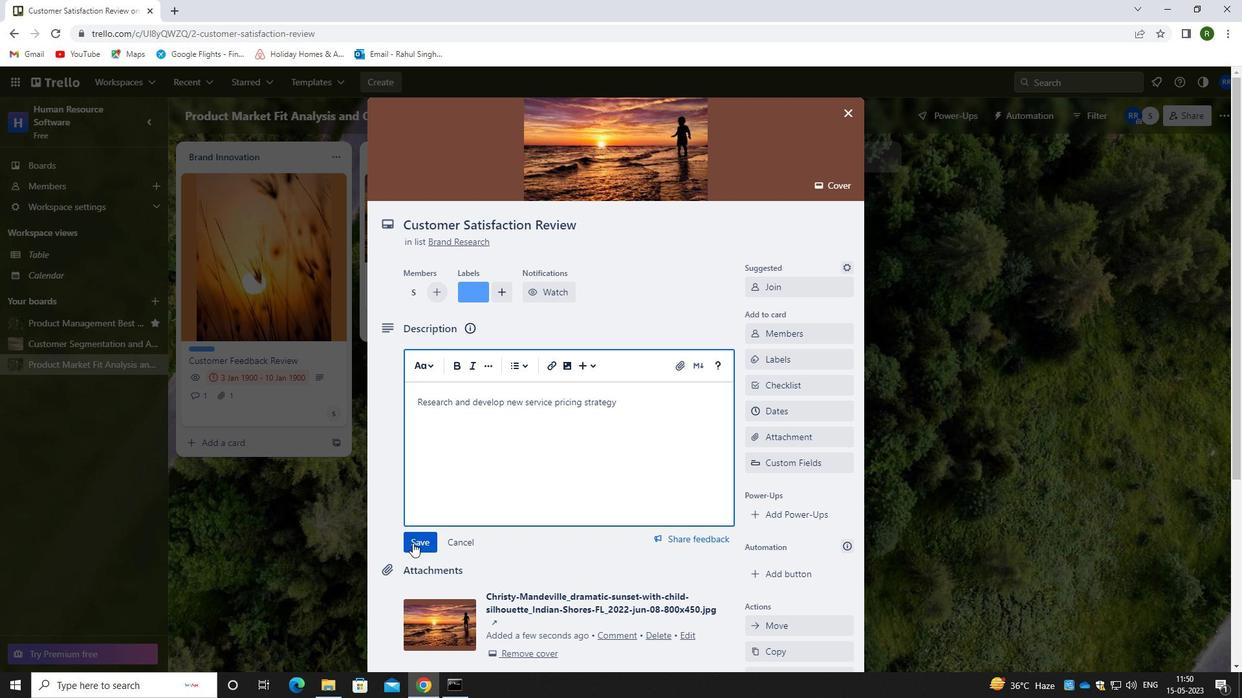 
Action: Mouse moved to (518, 467)
Screenshot: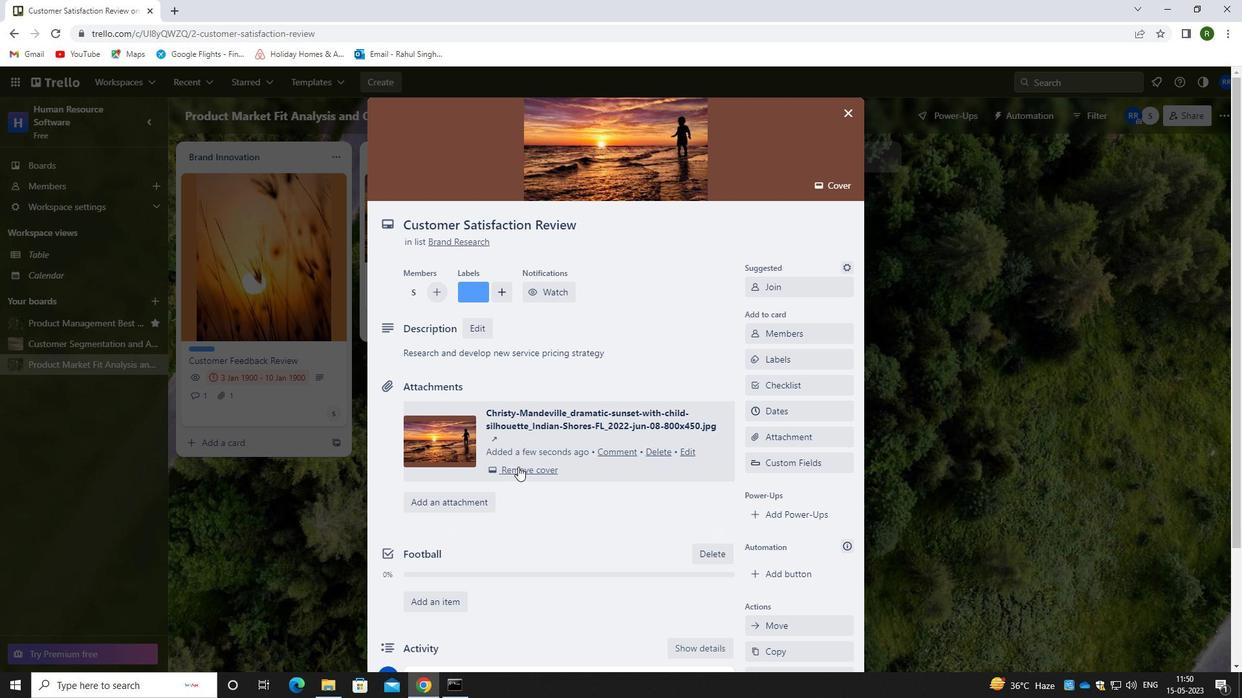 
Action: Mouse scrolled (518, 466) with delta (0, 0)
Screenshot: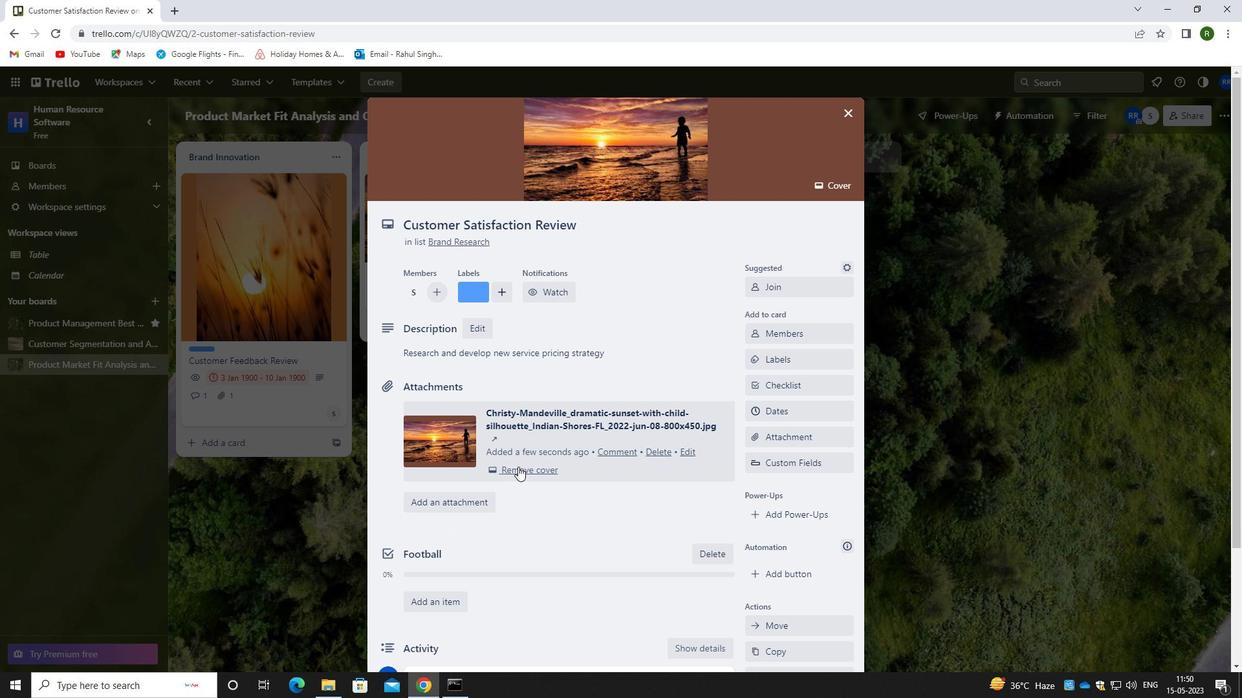 
Action: Mouse moved to (477, 602)
Screenshot: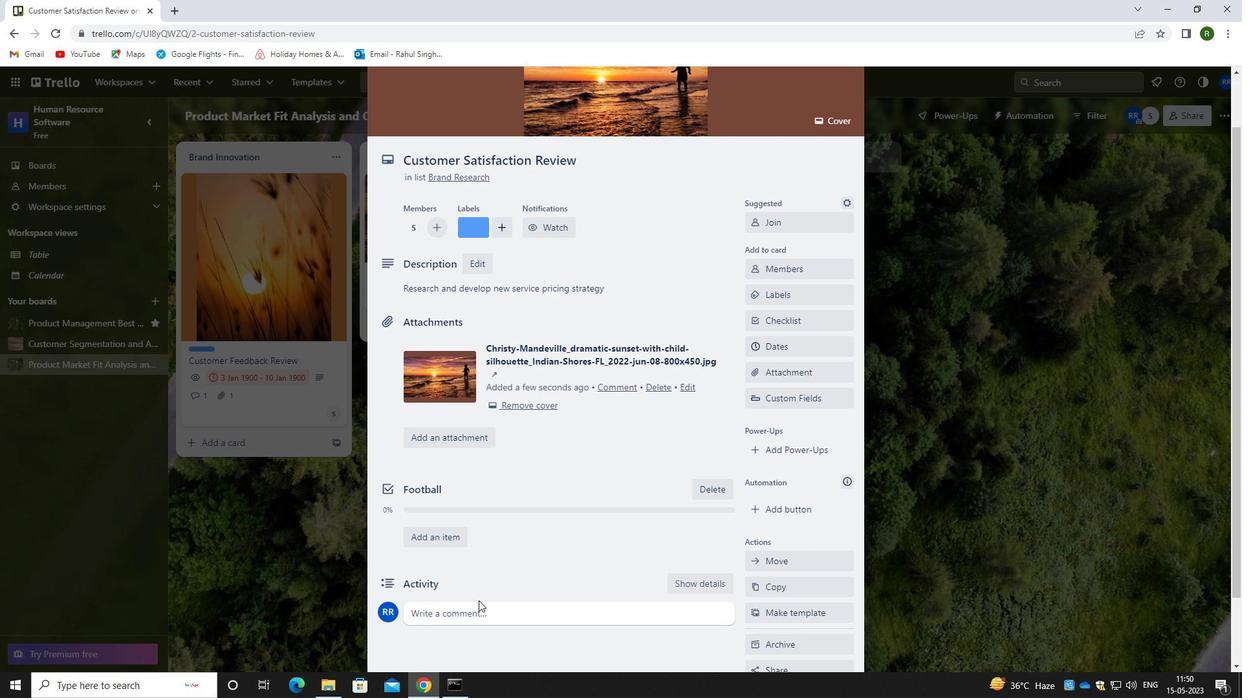 
Action: Mouse pressed left at (477, 602)
Screenshot: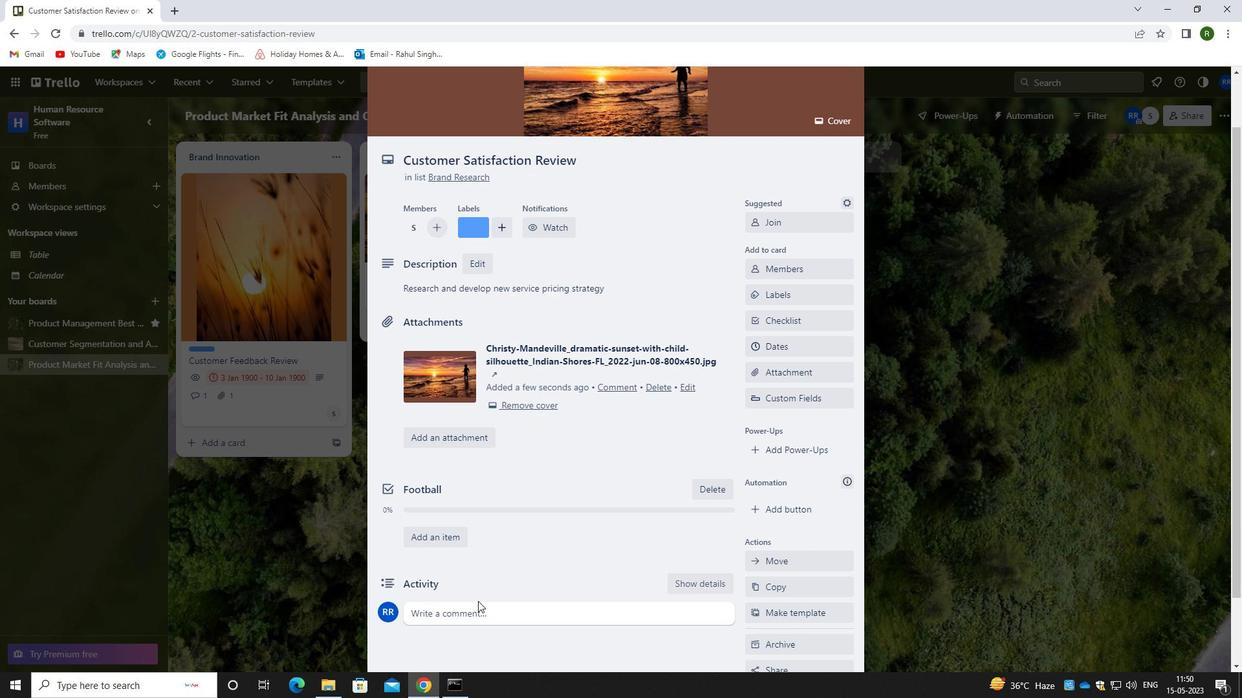 
Action: Mouse moved to (473, 651)
Screenshot: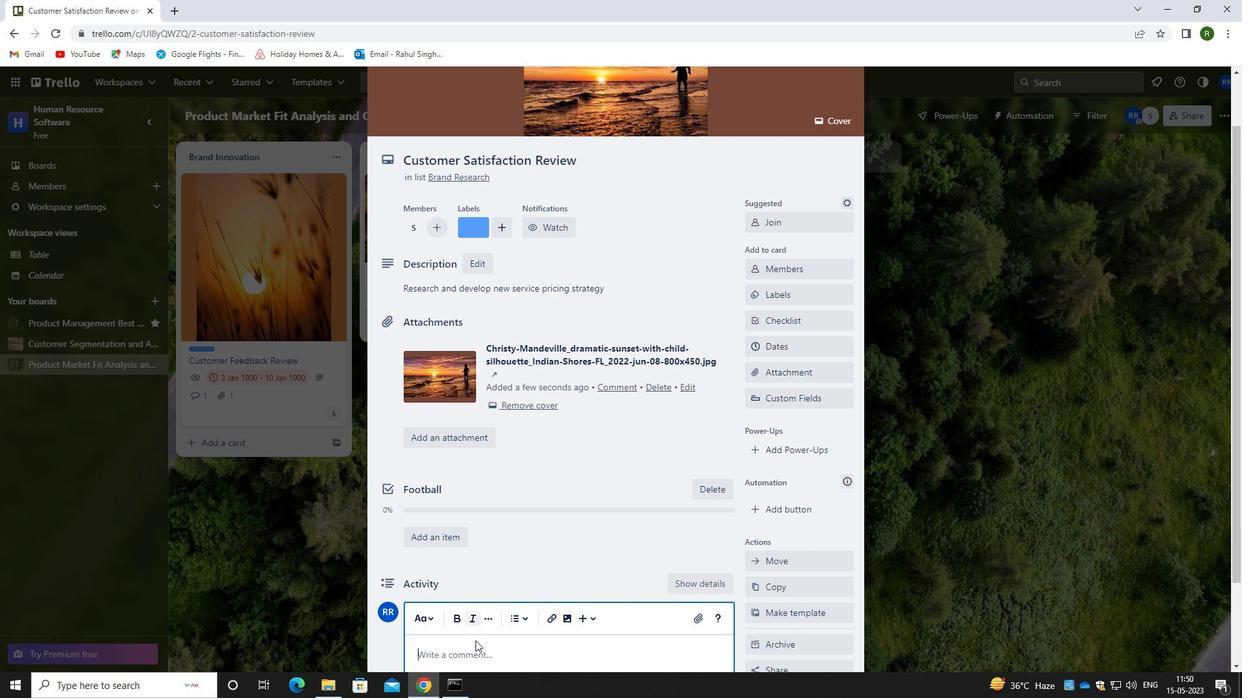 
Action: Mouse pressed left at (473, 651)
Screenshot: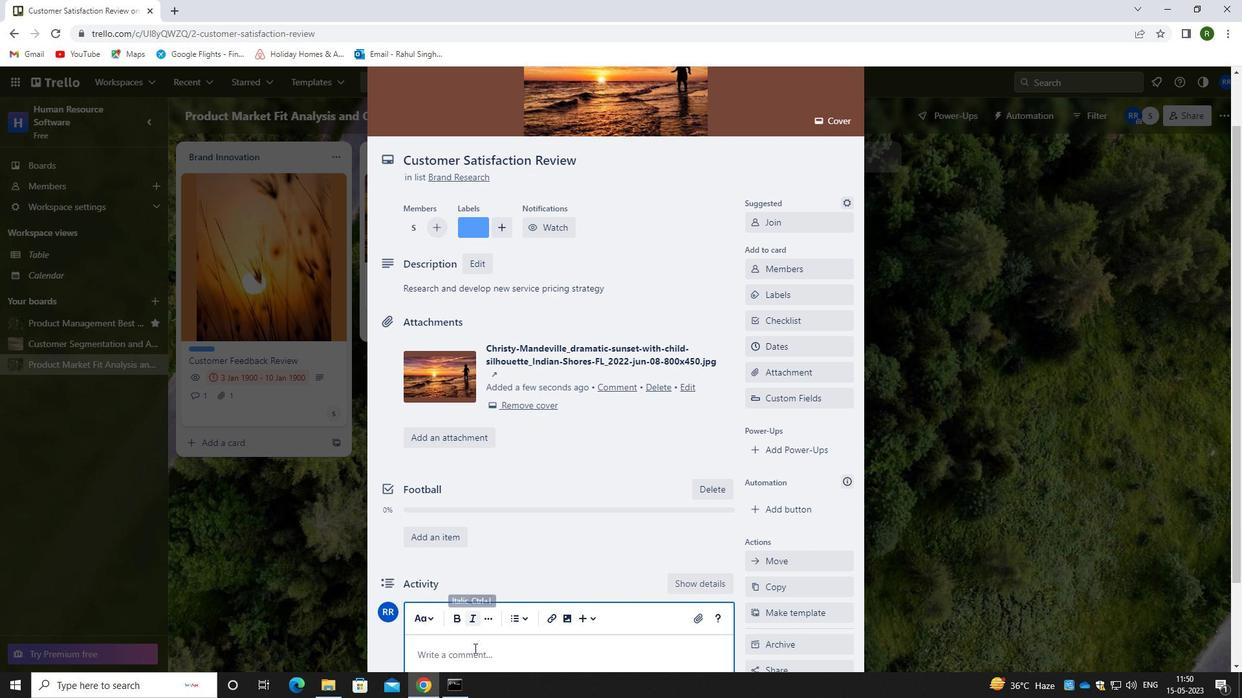 
Action: Mouse moved to (530, 665)
Screenshot: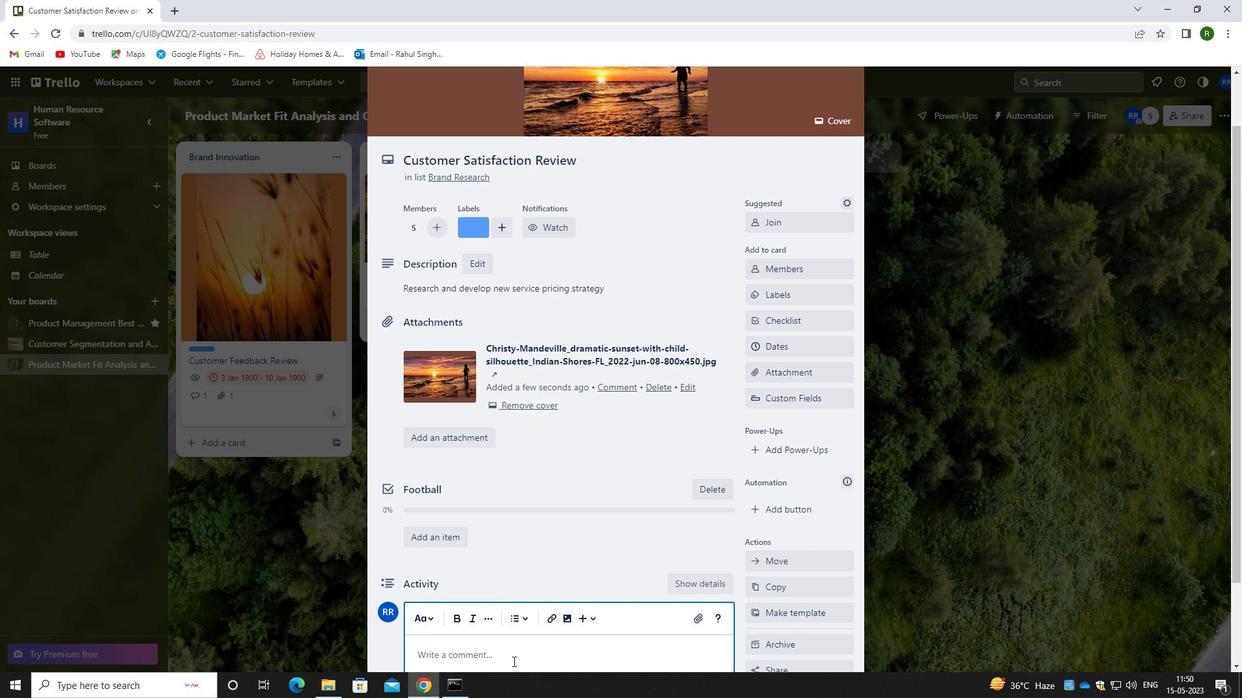 
Action: Mouse scrolled (530, 664) with delta (0, 0)
Screenshot: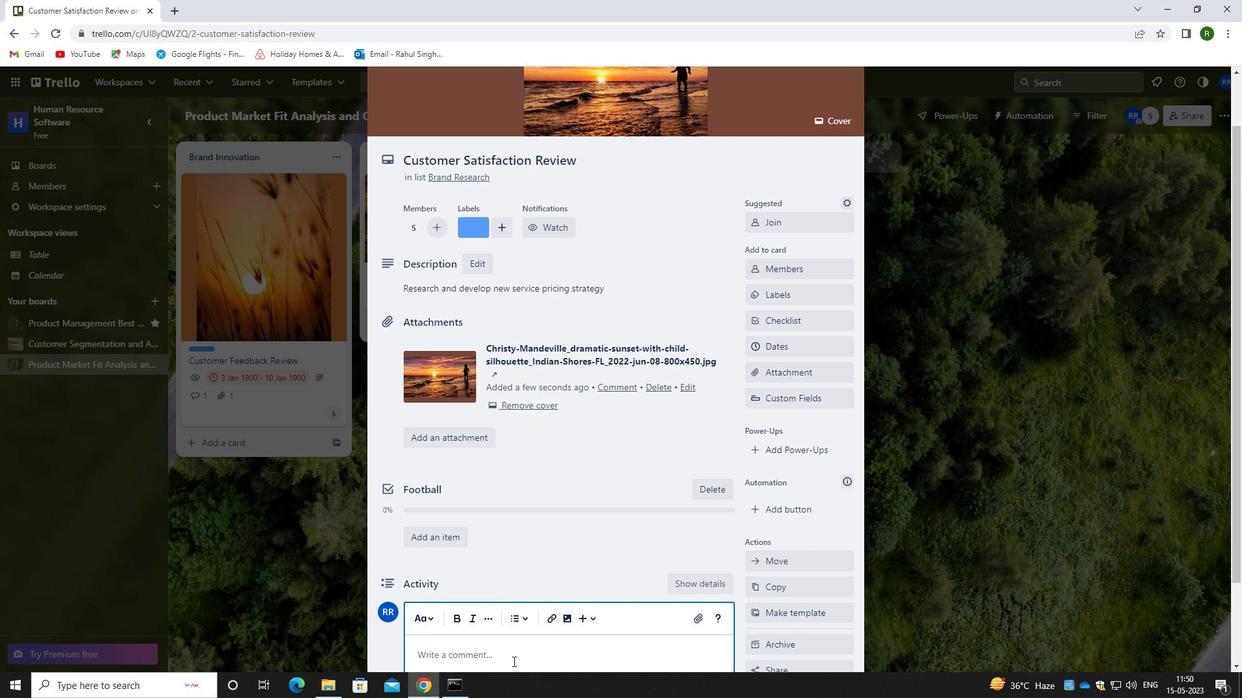 
Action: Mouse moved to (511, 586)
Screenshot: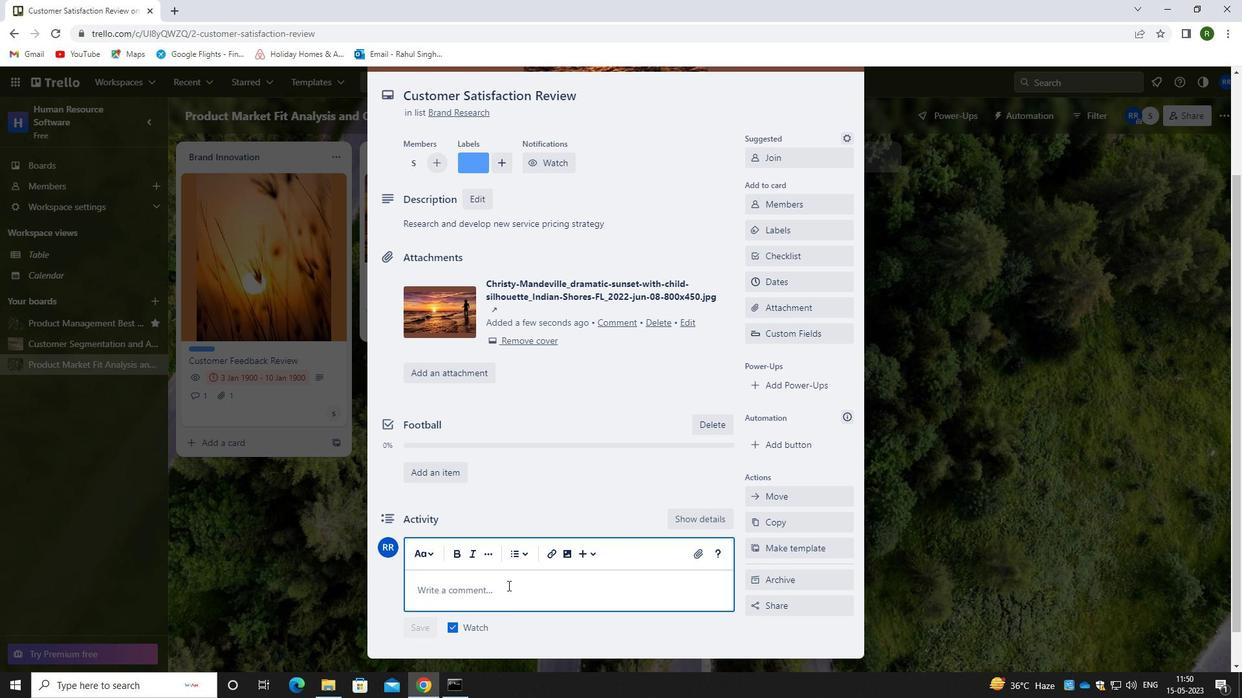 
Action: Key pressed <Key.caps_lock>L<Key.caps_lock>ET<Key.space>UYS<Key.space><Key.backspace><Key.backspace><Key.backspace>S<Key.space>APPROACH<Key.space>THIS<Key.space>TASK<Key.space>WITH<Key.space>A<Key.space>SENSE<Key.space>OF<Key.space>URGENCY<Key.space>AND<Key.space>PRIOUTIZE<Key.space>IT<Key.backspace><Key.backspace><Key.backspace><Key.backspace><Key.backspace><Key.backspace><Key.backspace><Key.backspace>RITIZE<Key.space>IT<Key.space>ACCORDINGLY
Screenshot: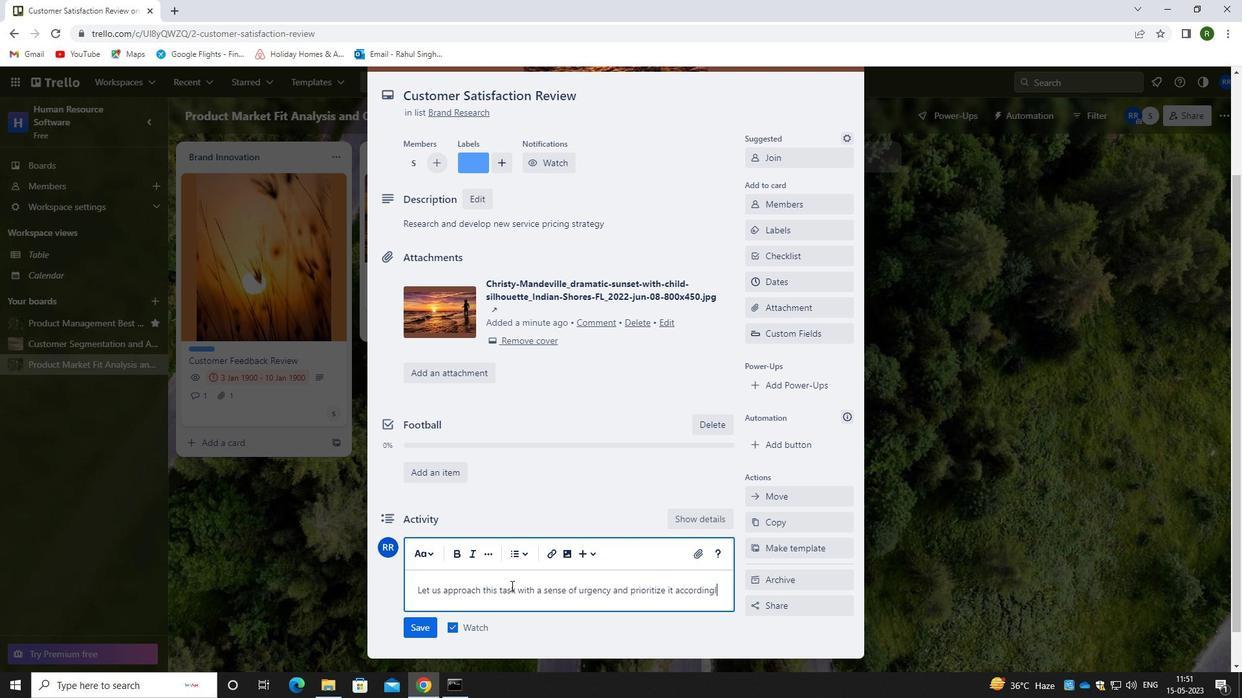 
Action: Mouse moved to (432, 645)
Screenshot: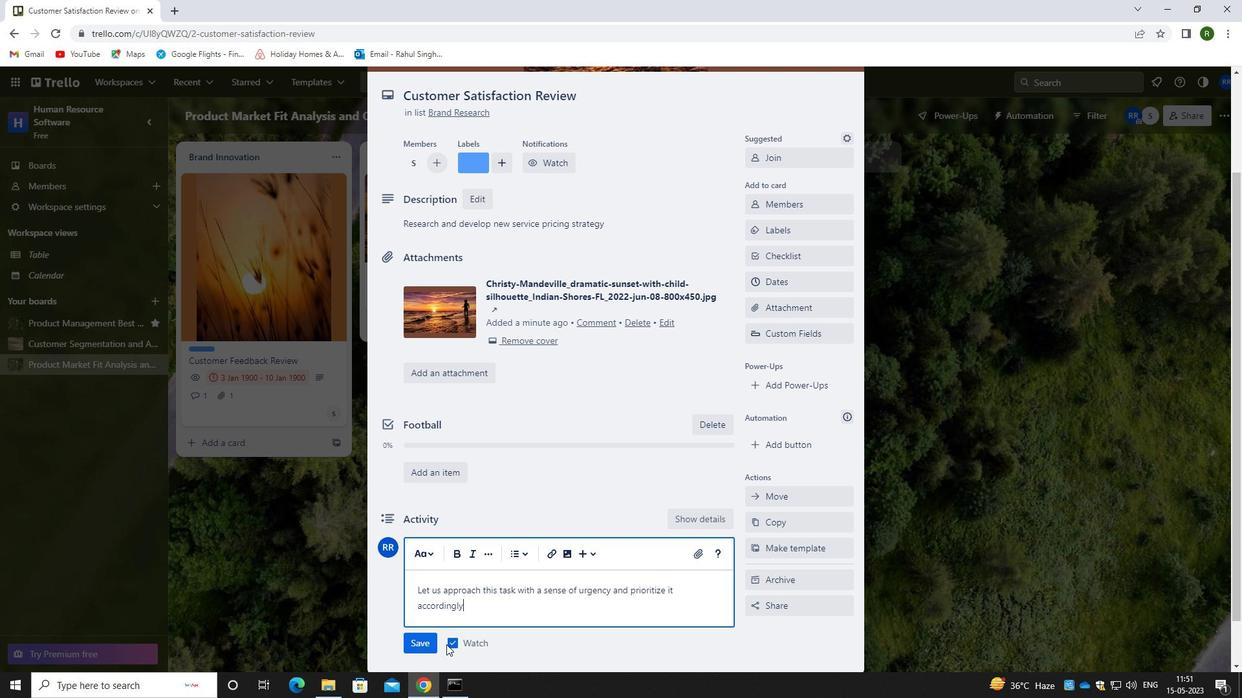 
Action: Mouse pressed left at (432, 645)
Screenshot: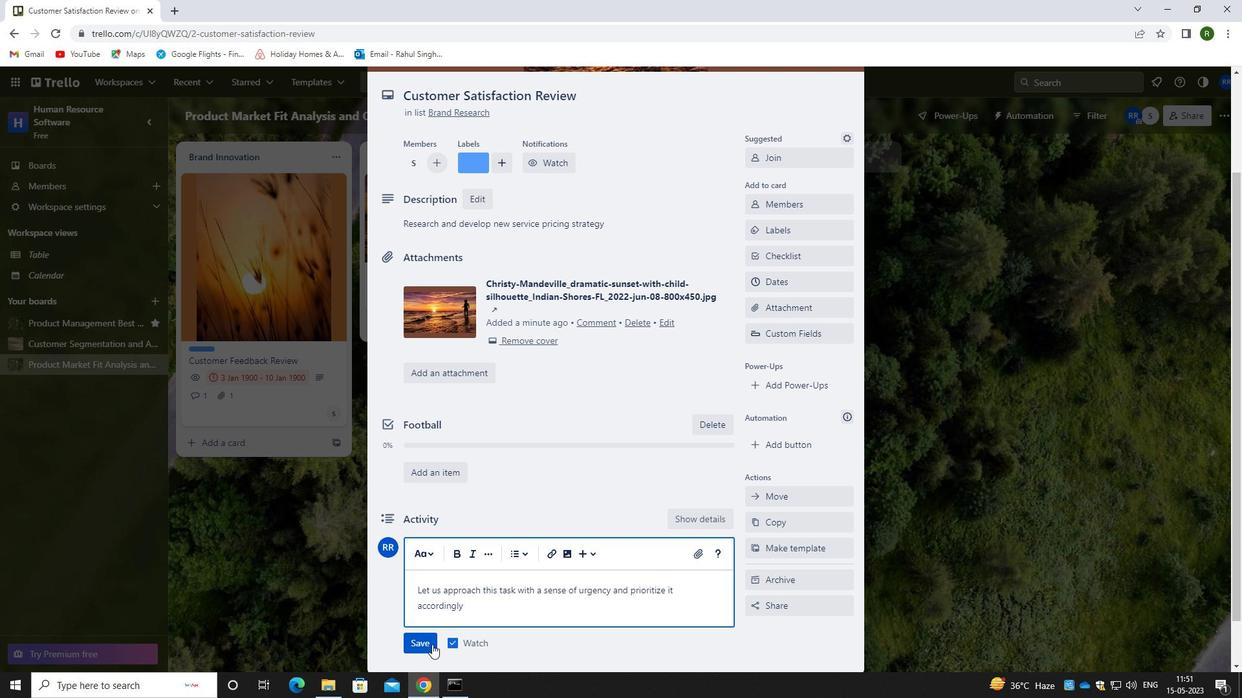 
Action: Mouse moved to (784, 280)
Screenshot: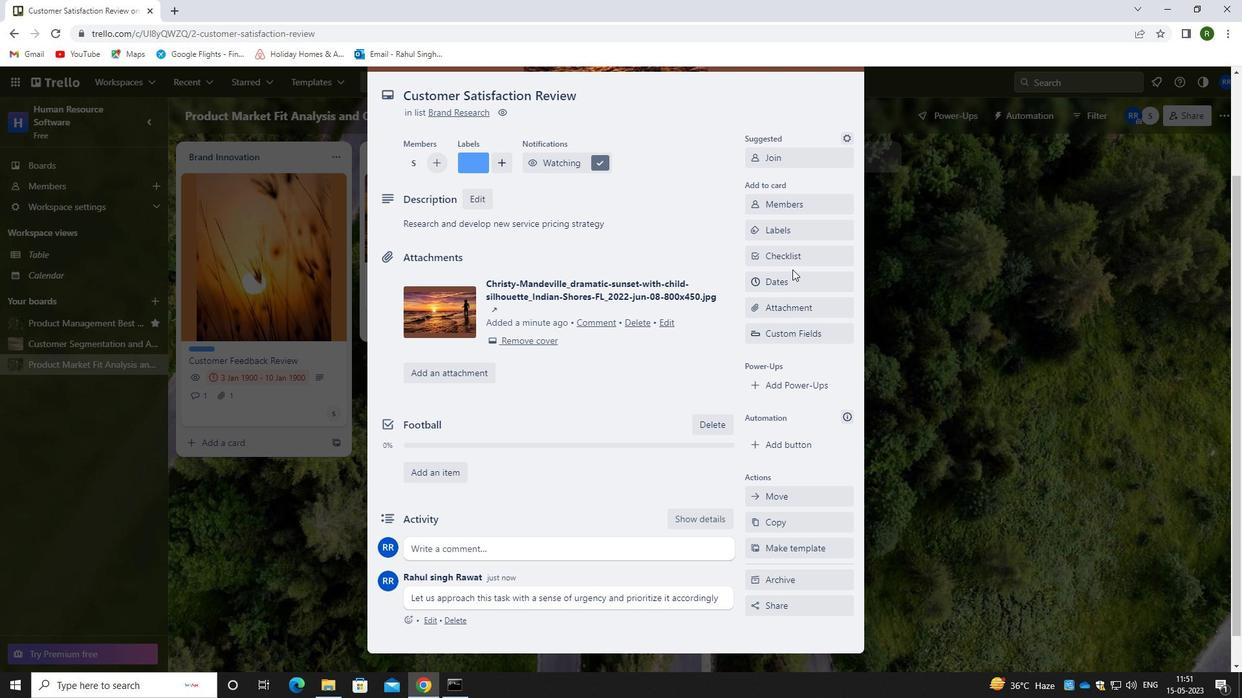 
Action: Mouse pressed left at (784, 280)
Screenshot: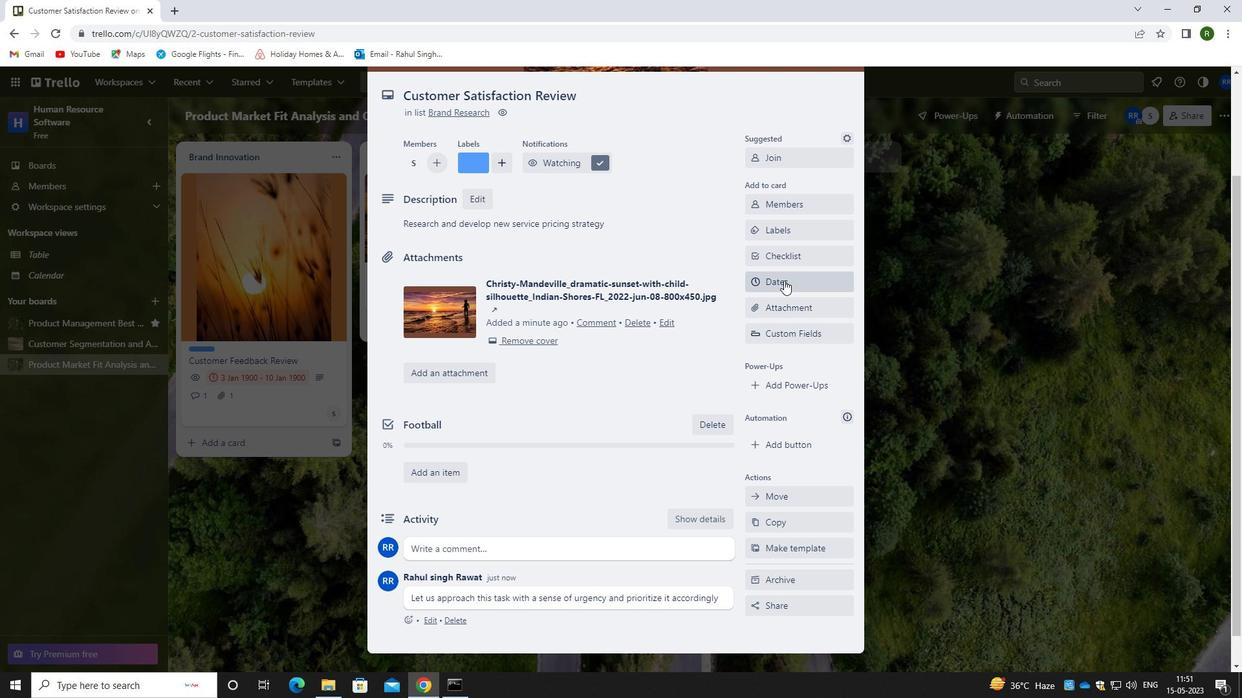 
Action: Mouse moved to (762, 352)
Screenshot: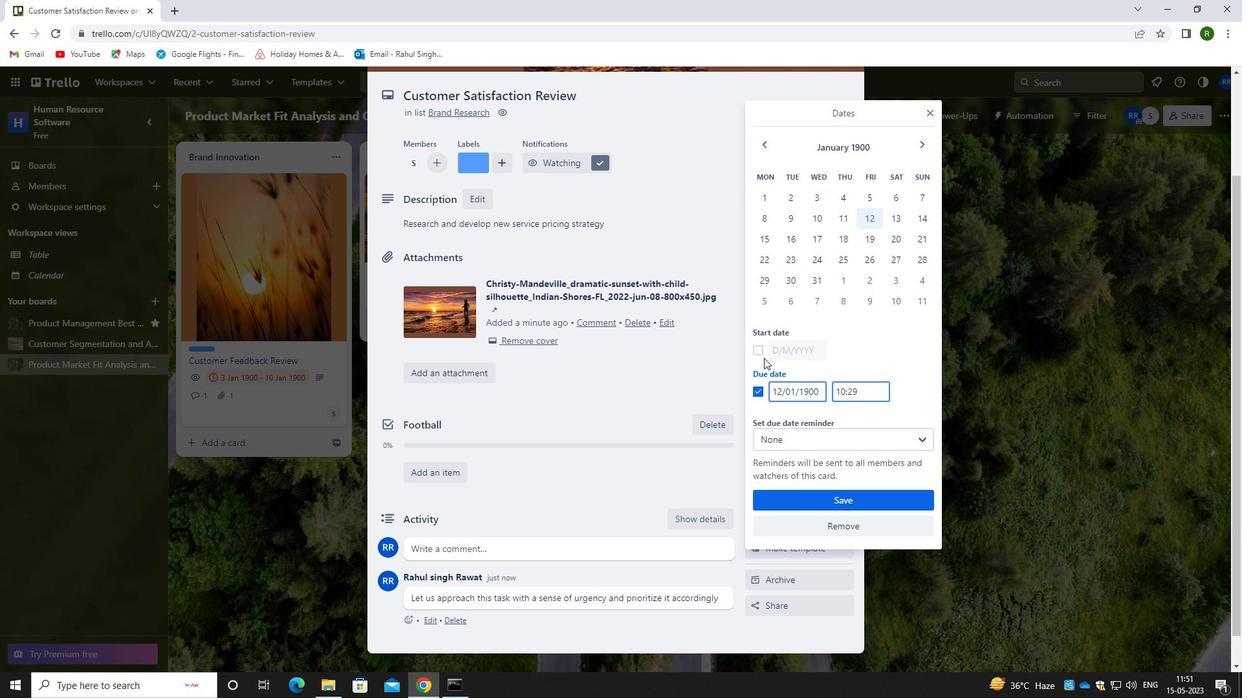 
Action: Mouse pressed left at (762, 352)
Screenshot: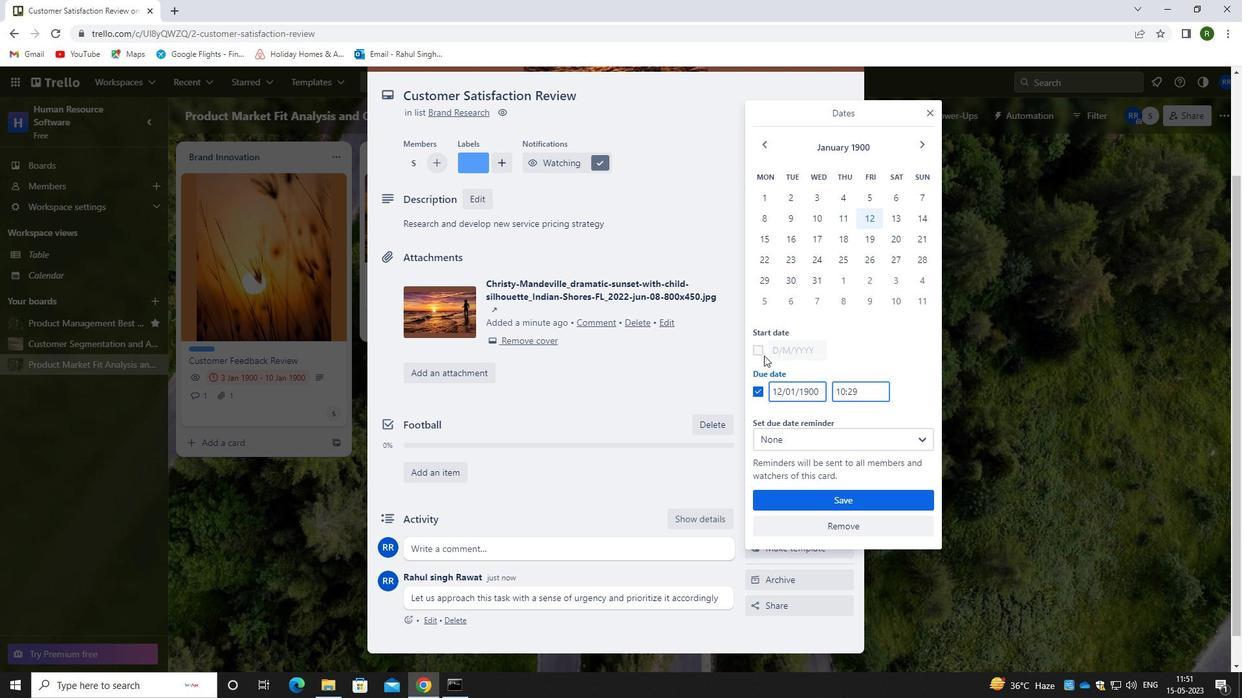 
Action: Mouse moved to (816, 346)
Screenshot: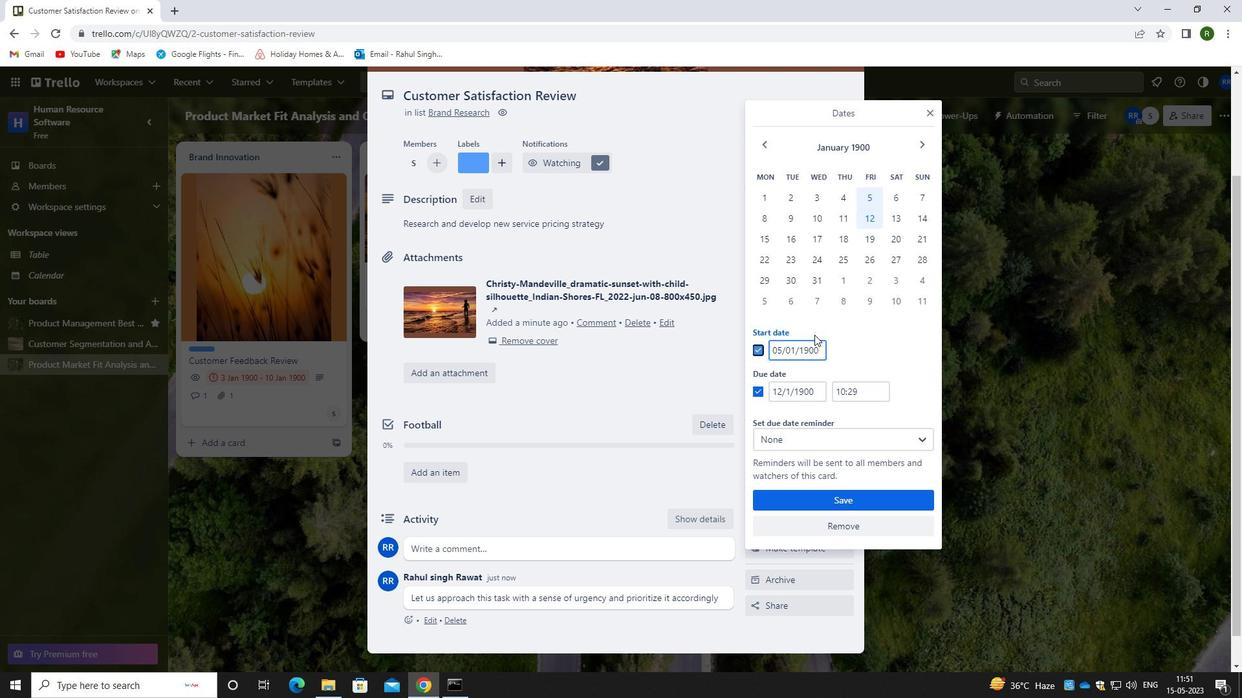 
Action: Mouse pressed left at (816, 346)
Screenshot: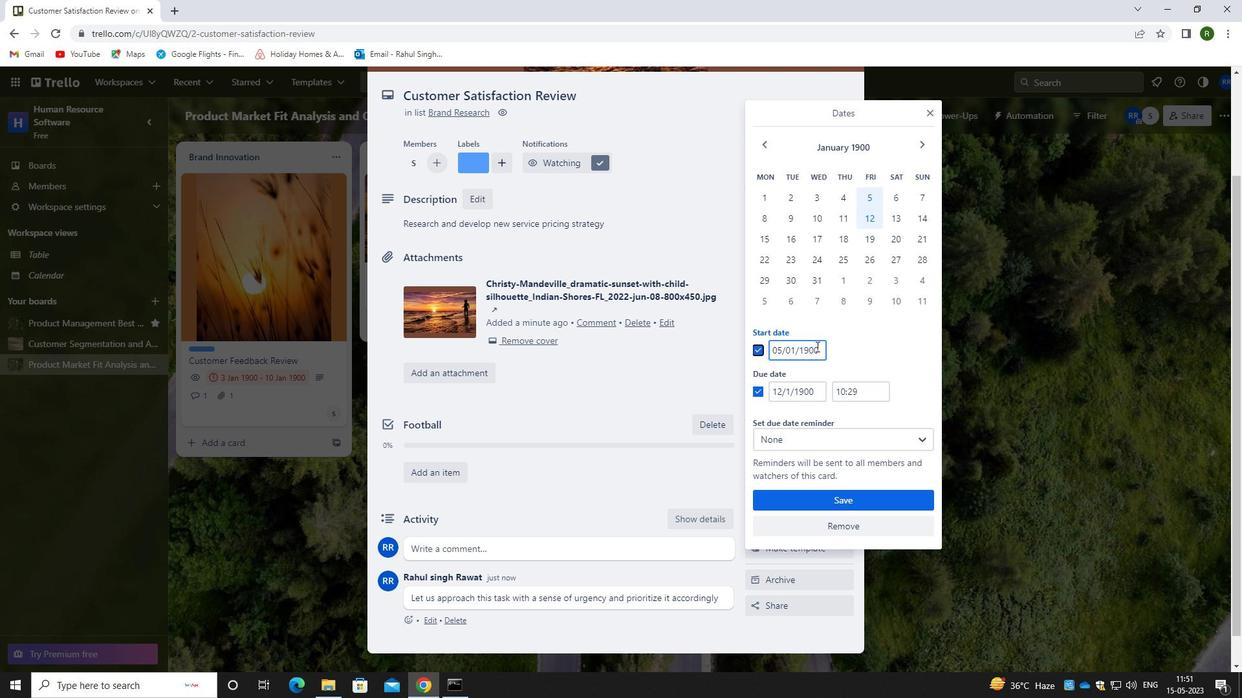
Action: Mouse moved to (753, 350)
Screenshot: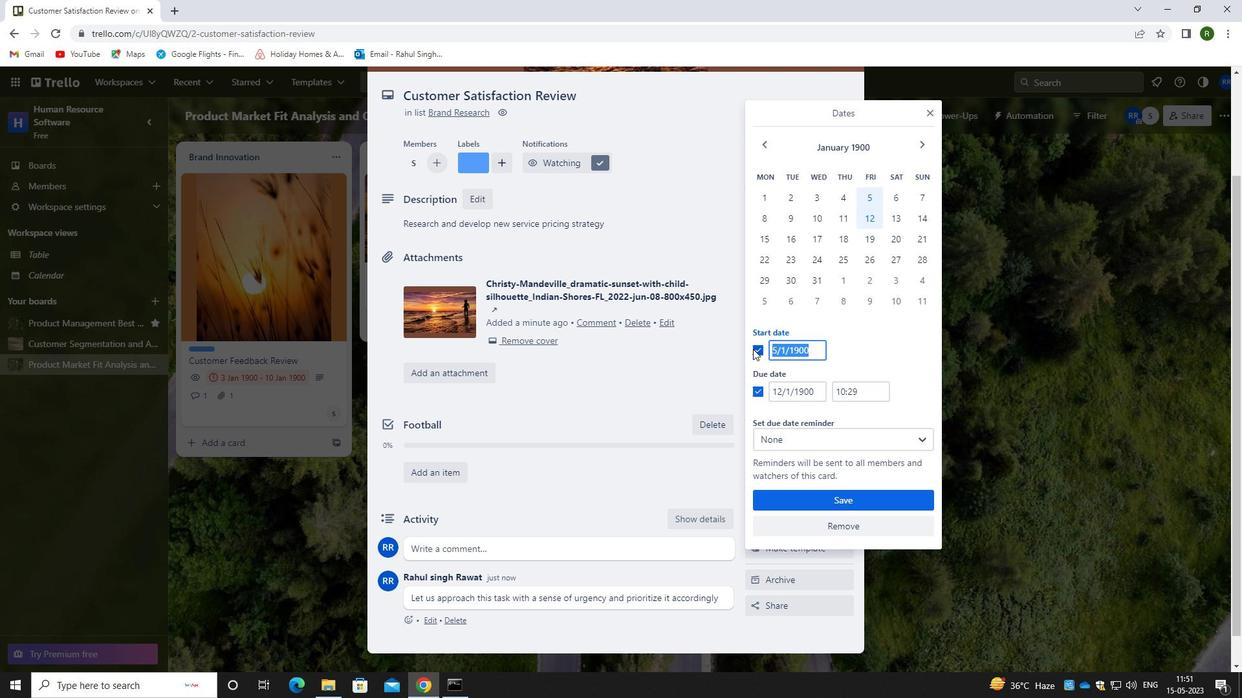 
Action: Key pressed 06
Screenshot: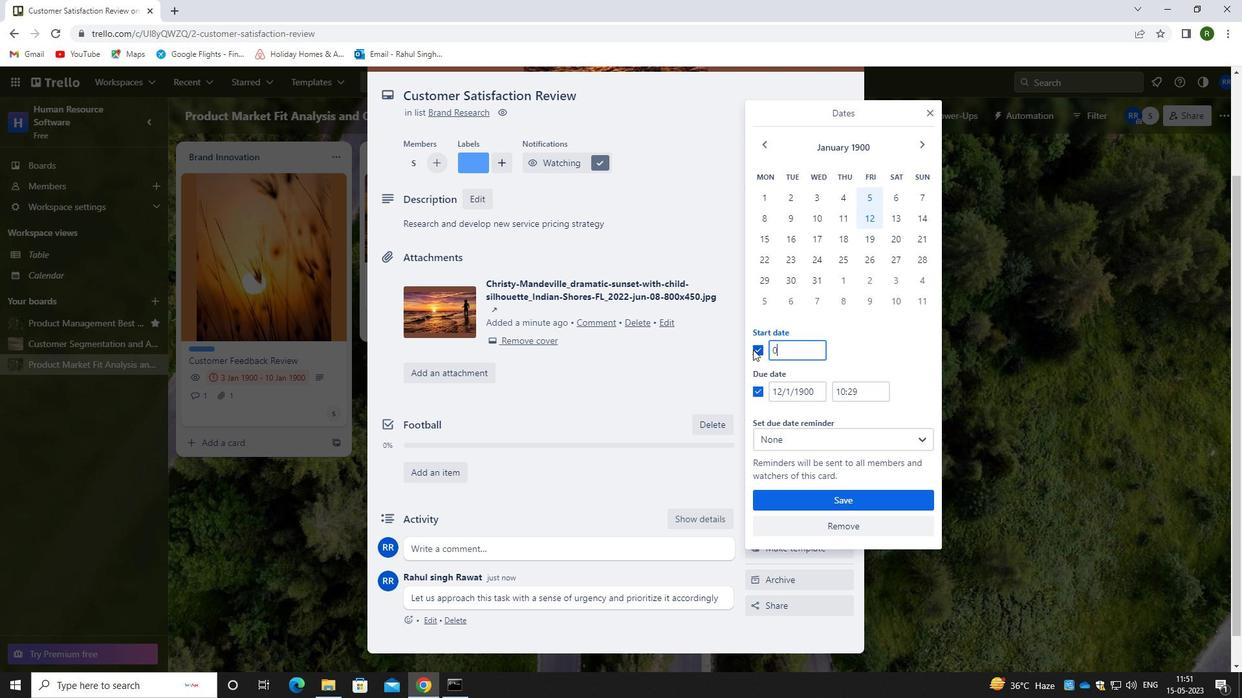 
Action: Mouse moved to (757, 350)
Screenshot: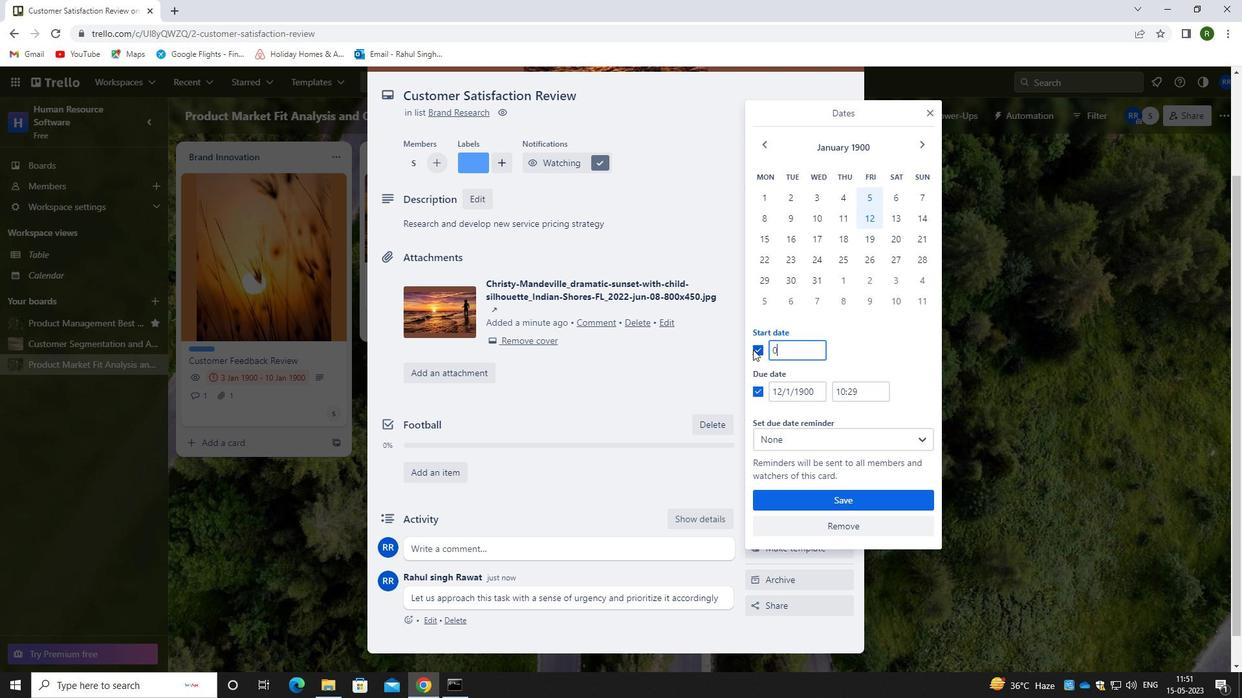 
Action: Key pressed /01/1900
Screenshot: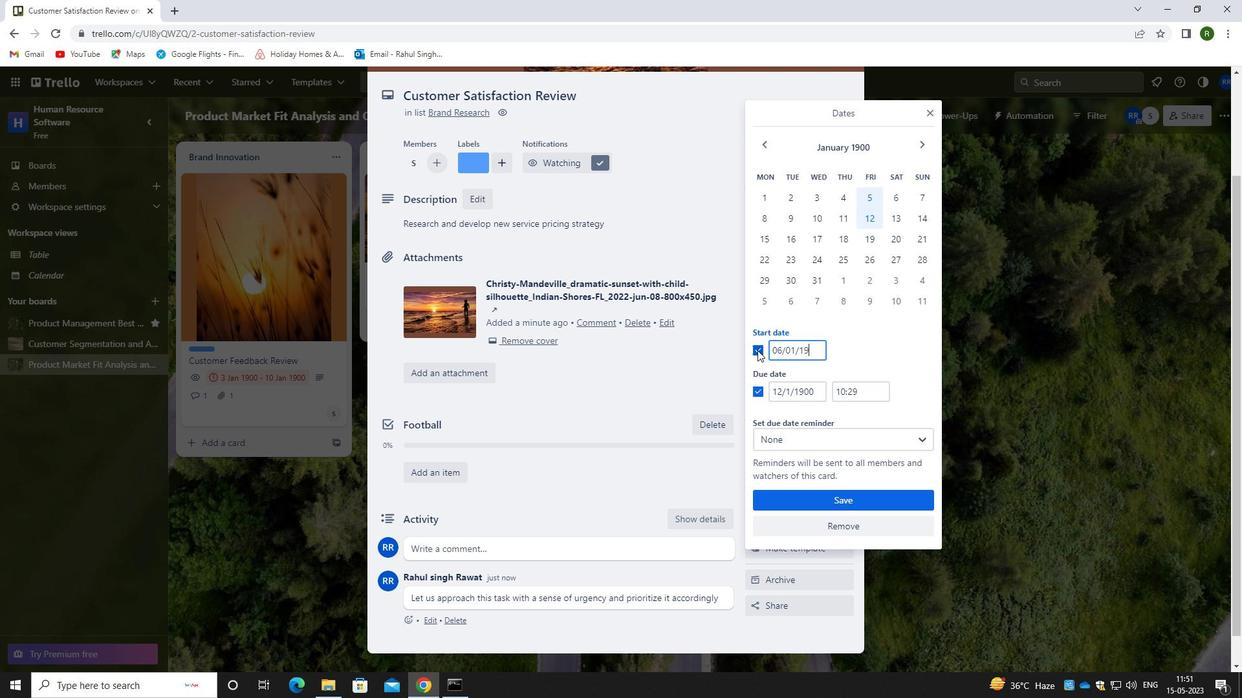 
Action: Mouse moved to (815, 390)
Screenshot: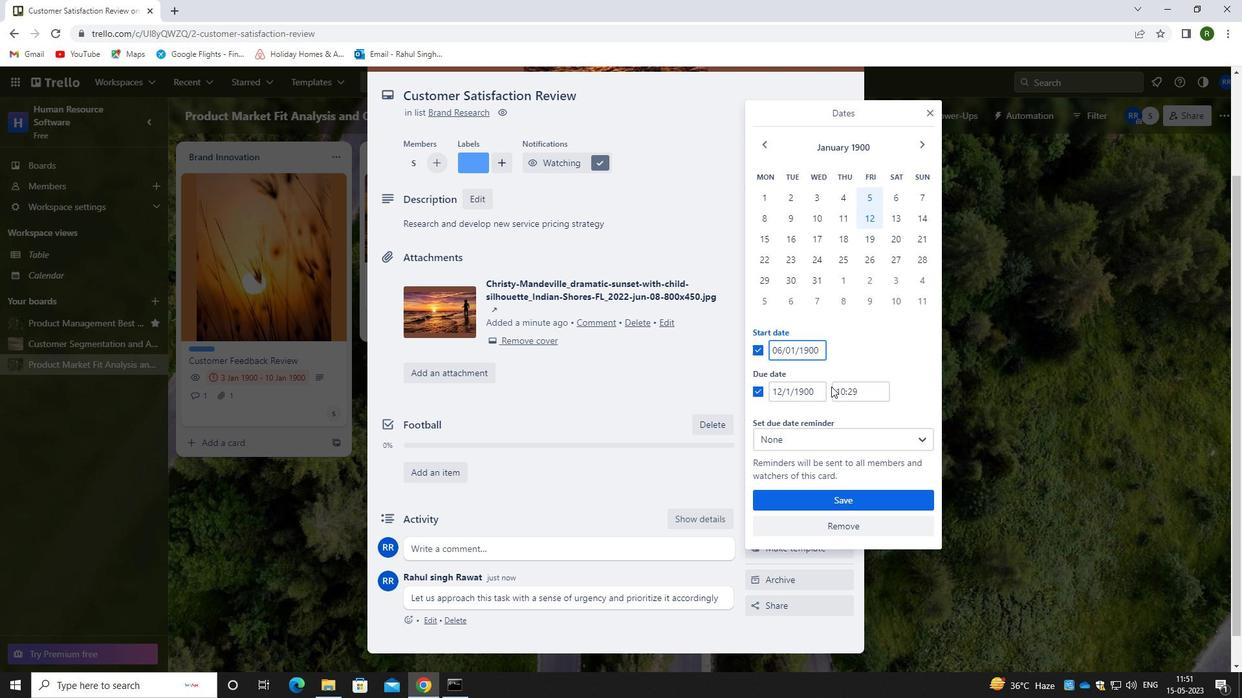 
Action: Mouse pressed left at (815, 390)
Screenshot: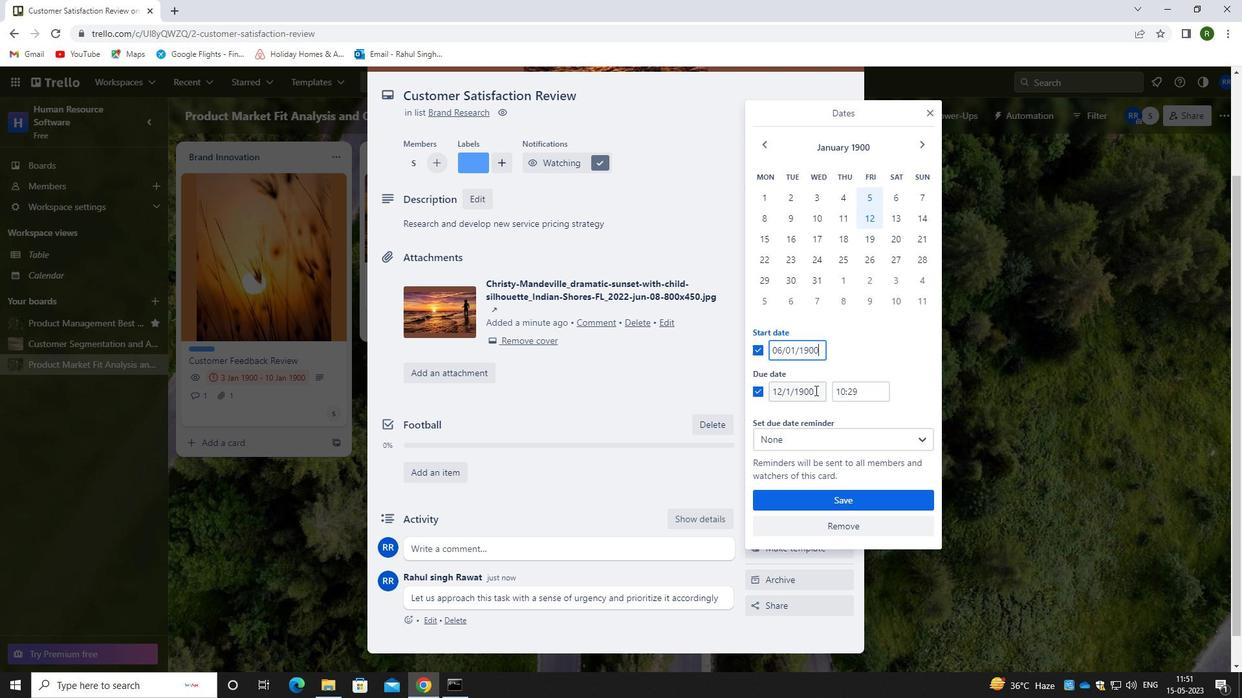 
Action: Mouse moved to (773, 396)
Screenshot: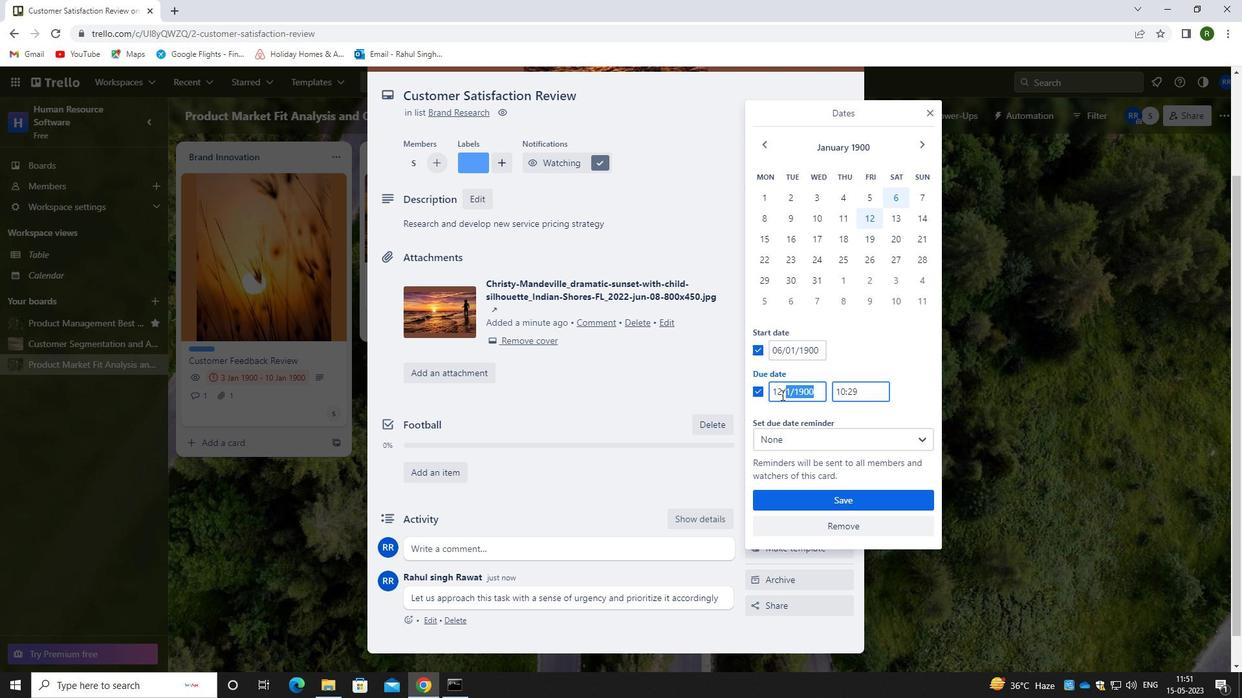 
Action: Key pressed 13/01/1900
Screenshot: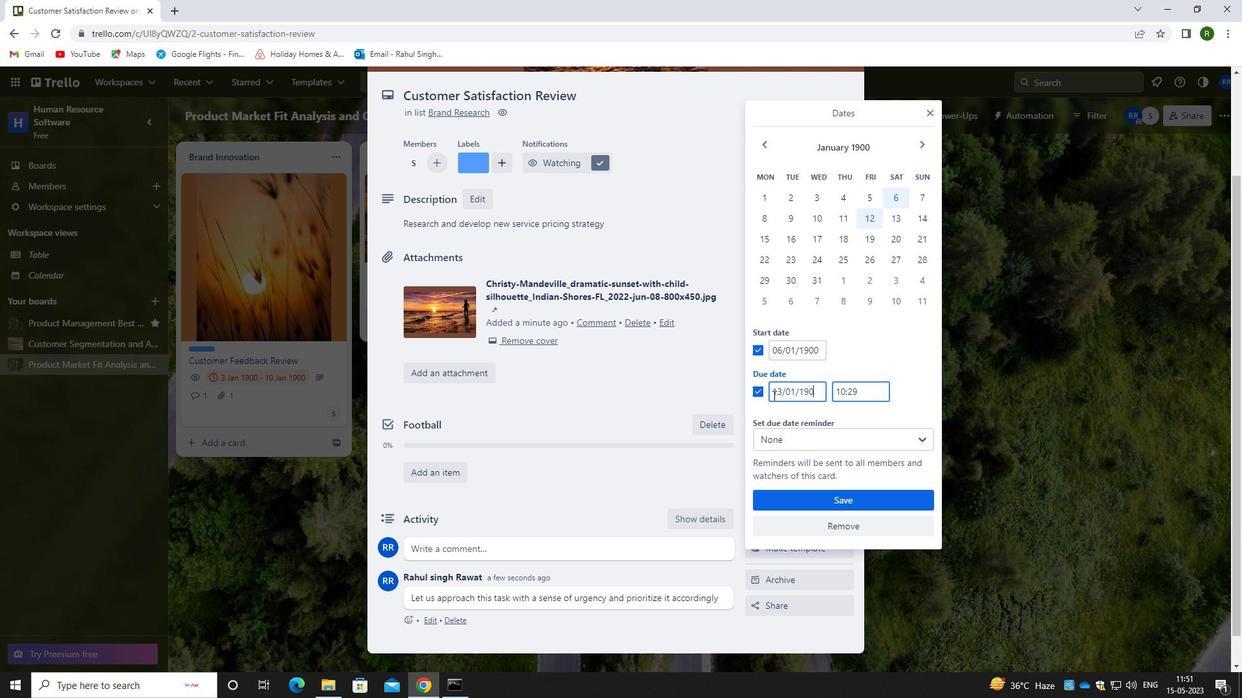 
Action: Mouse moved to (858, 500)
Screenshot: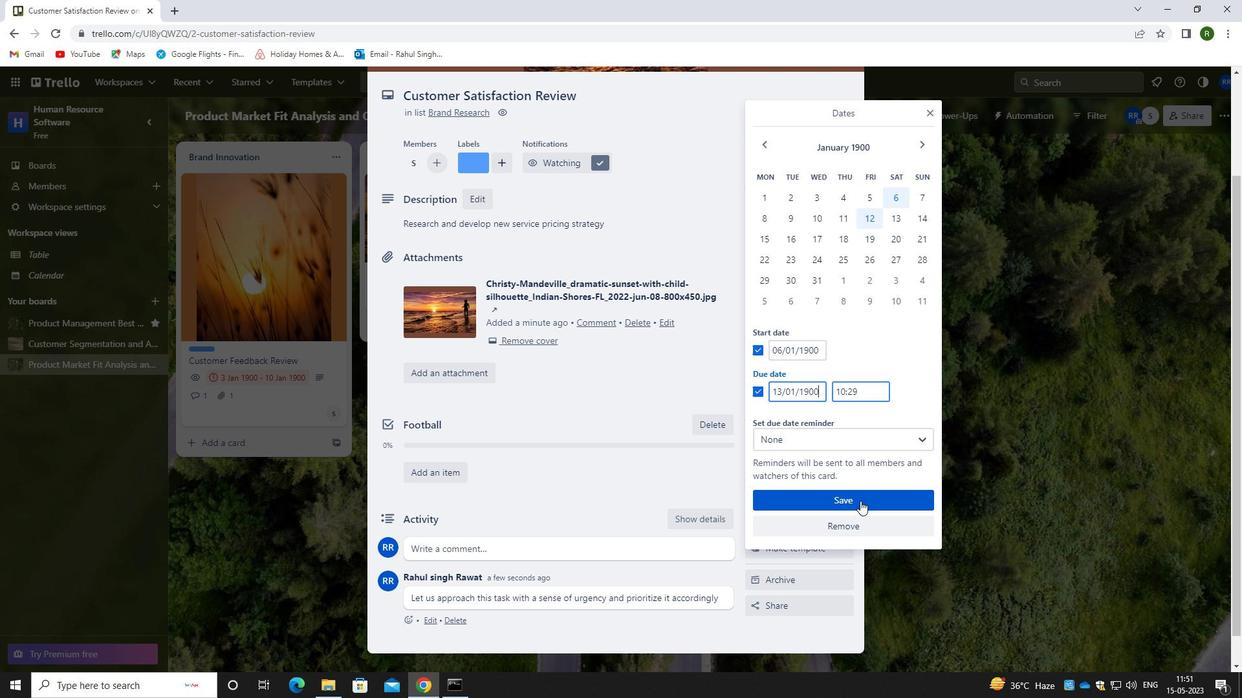 
Action: Mouse pressed left at (858, 500)
Screenshot: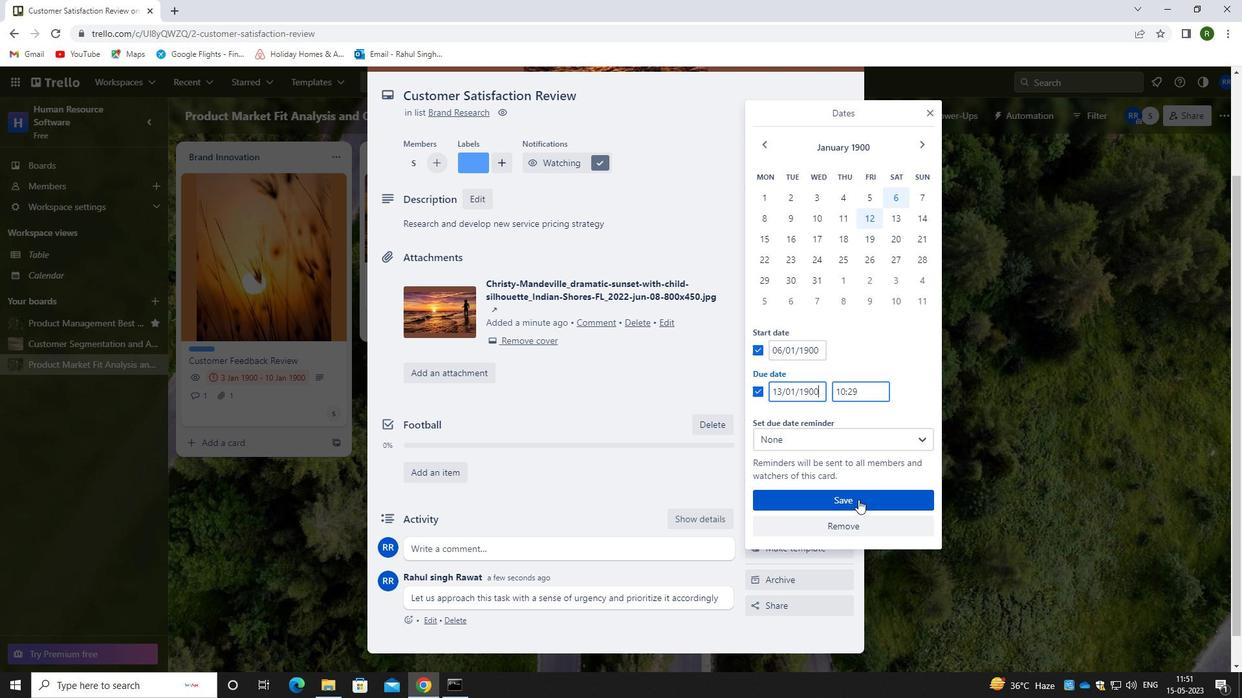 
Action: Mouse moved to (936, 403)
Screenshot: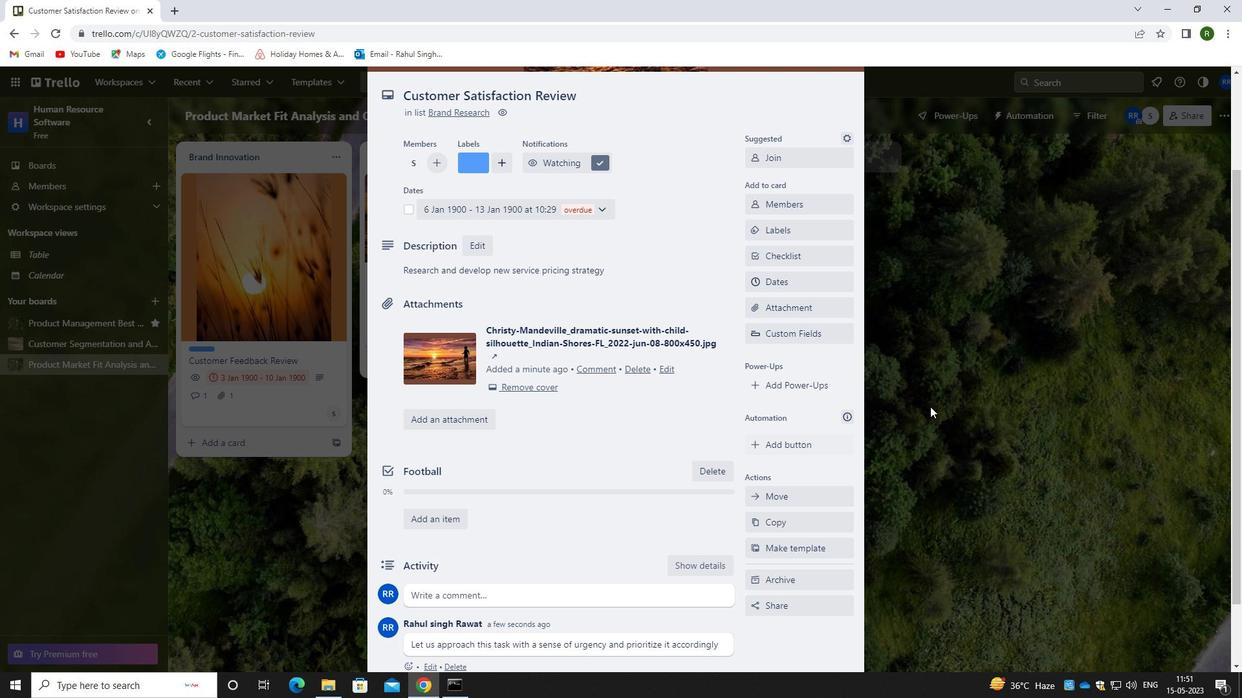 
Action: Mouse scrolled (936, 404) with delta (0, 0)
Screenshot: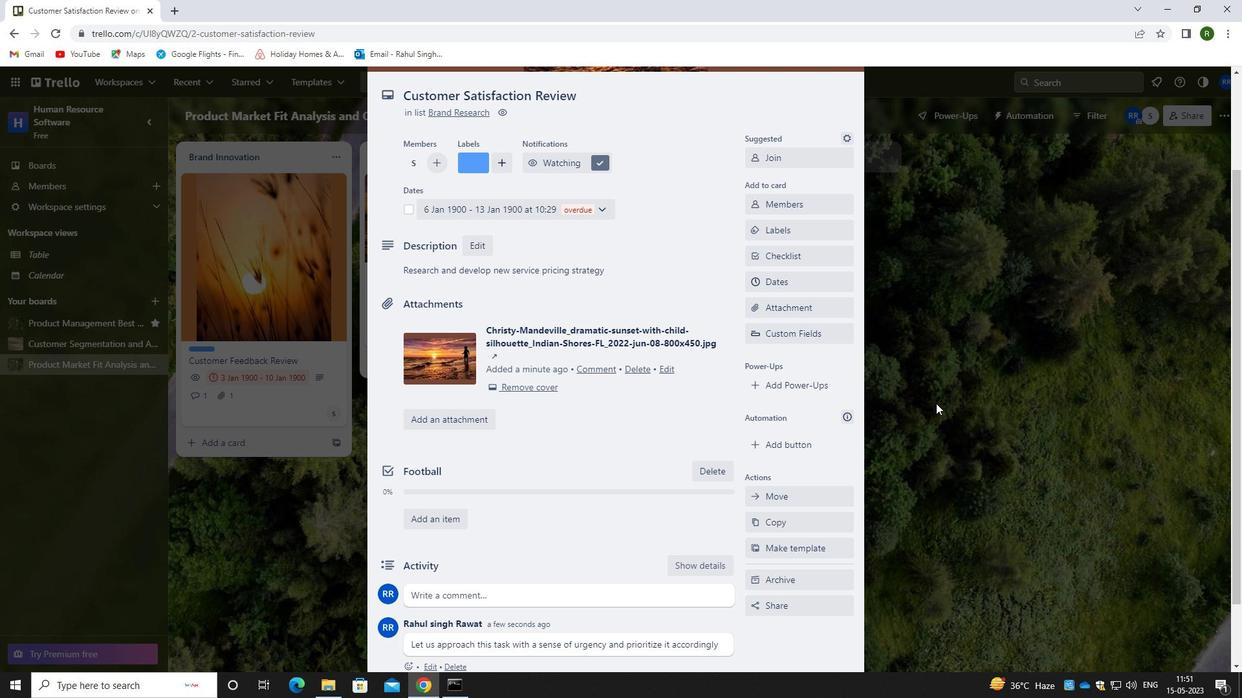 
Action: Mouse moved to (936, 403)
Screenshot: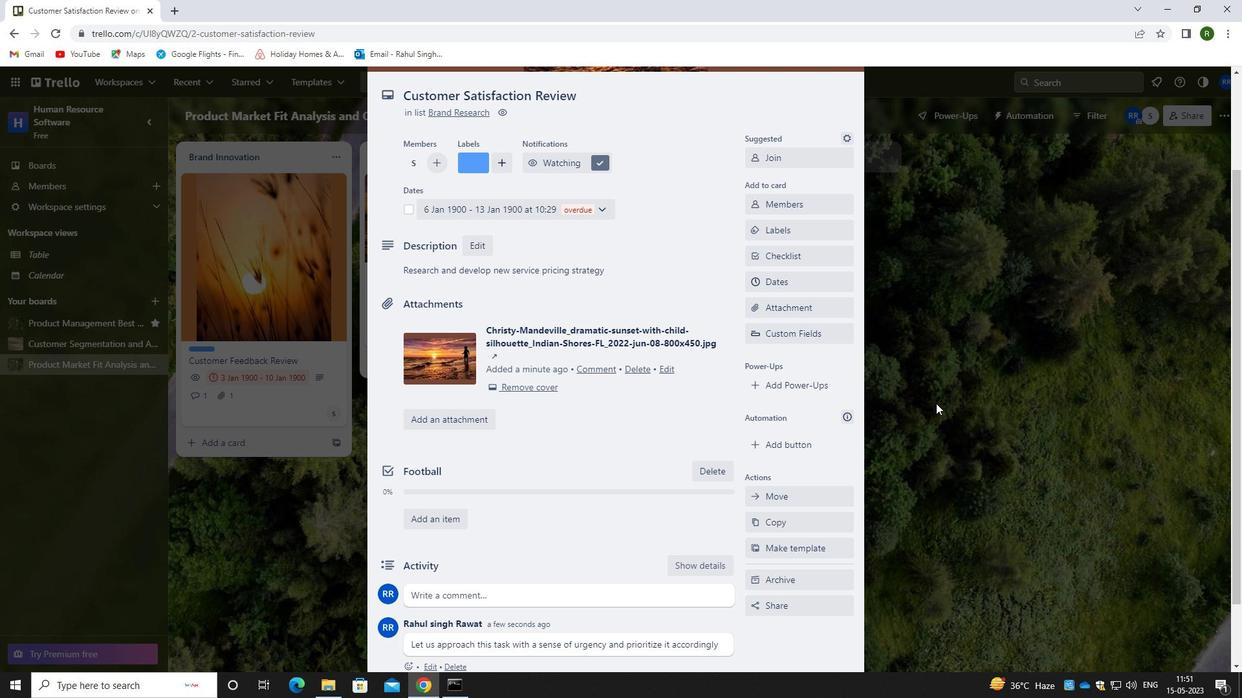 
Action: Mouse scrolled (936, 404) with delta (0, 0)
Screenshot: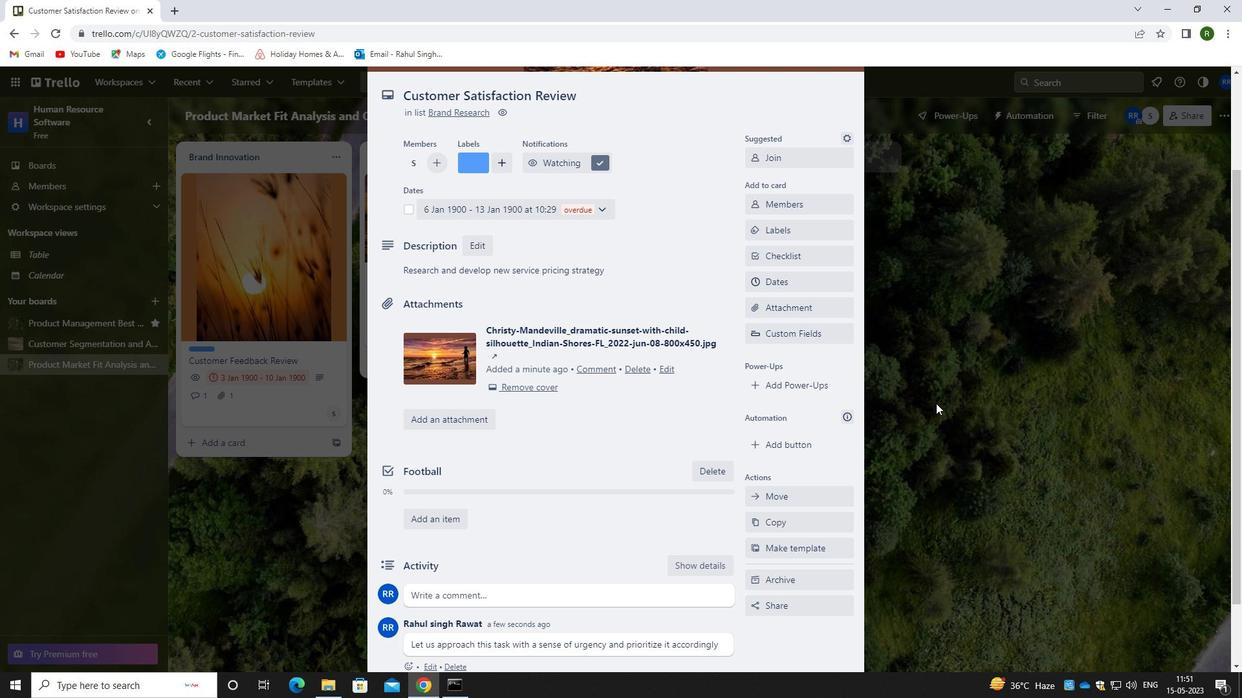 
Action: Mouse moved to (936, 403)
Screenshot: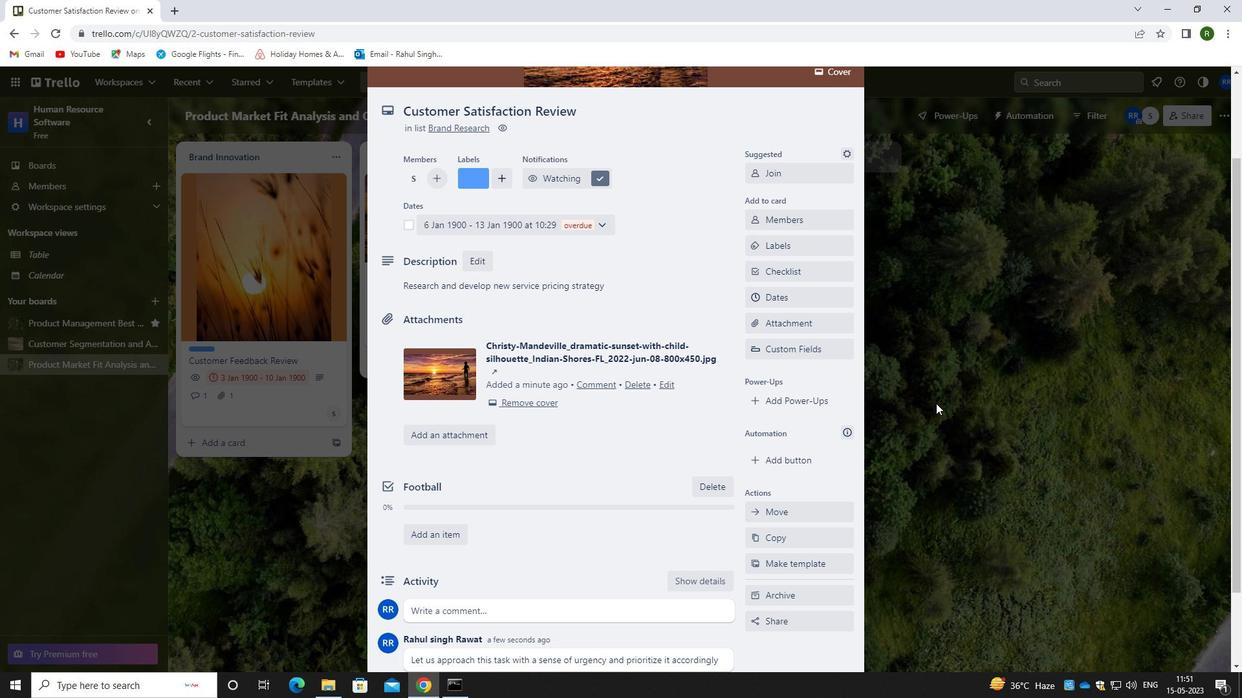 
